 Task: Look for Airbnb options in Sankt Augustin, Germany from 26th December 2023 to 31st December 2023 for 2 adults. Place can be entire room with 2 bedrooms having 2 beds and 1 bathroom. Property type can be guest house. Amenities needed are Wi-Fi.
Action: Mouse moved to (418, 121)
Screenshot: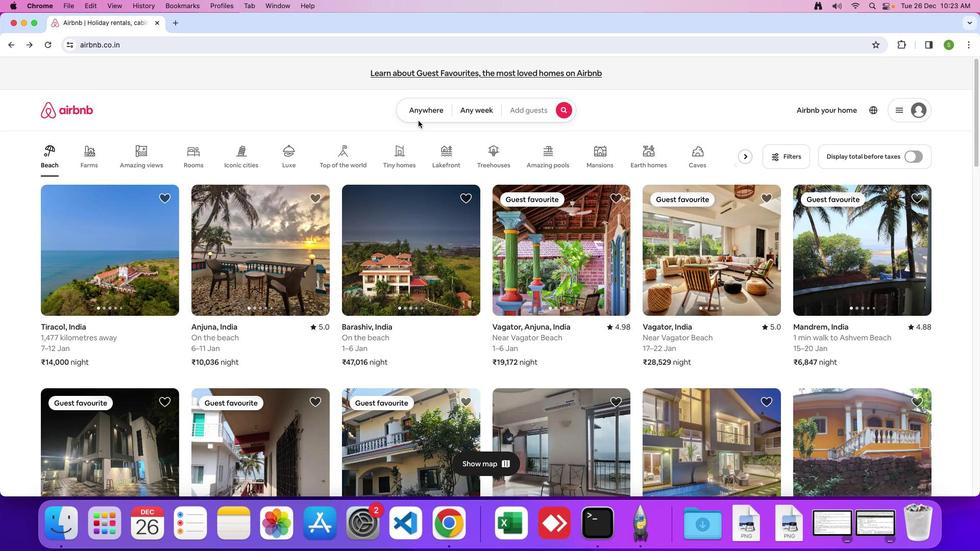 
Action: Mouse pressed left at (418, 121)
Screenshot: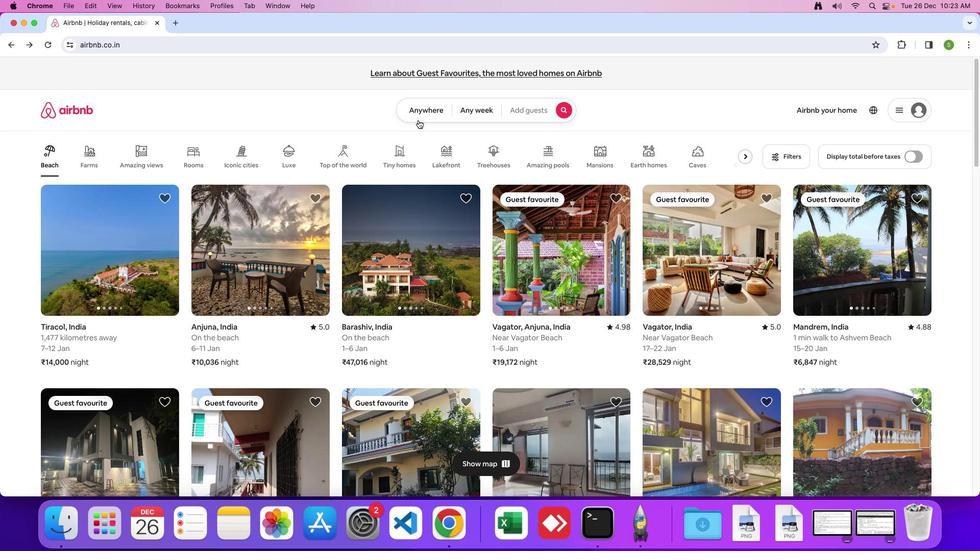 
Action: Mouse moved to (418, 114)
Screenshot: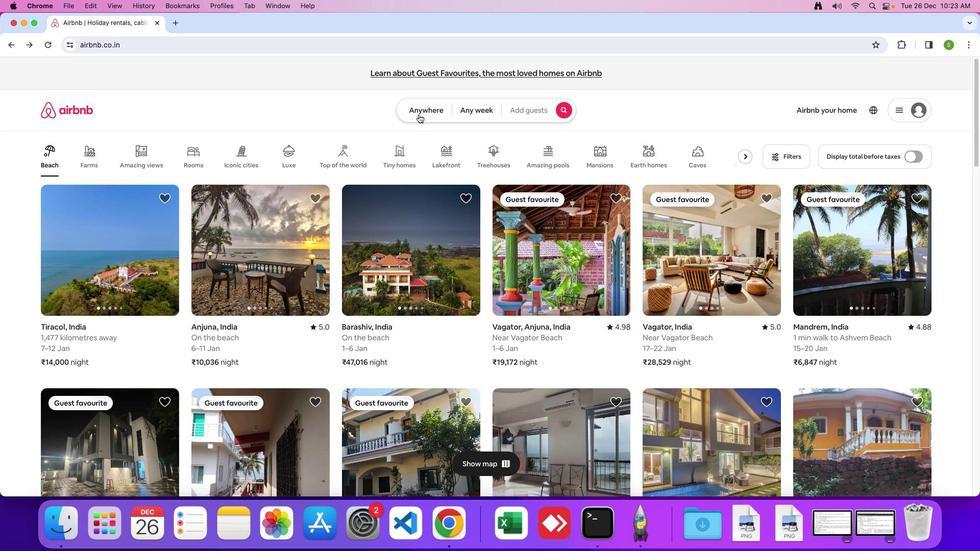 
Action: Mouse pressed left at (418, 114)
Screenshot: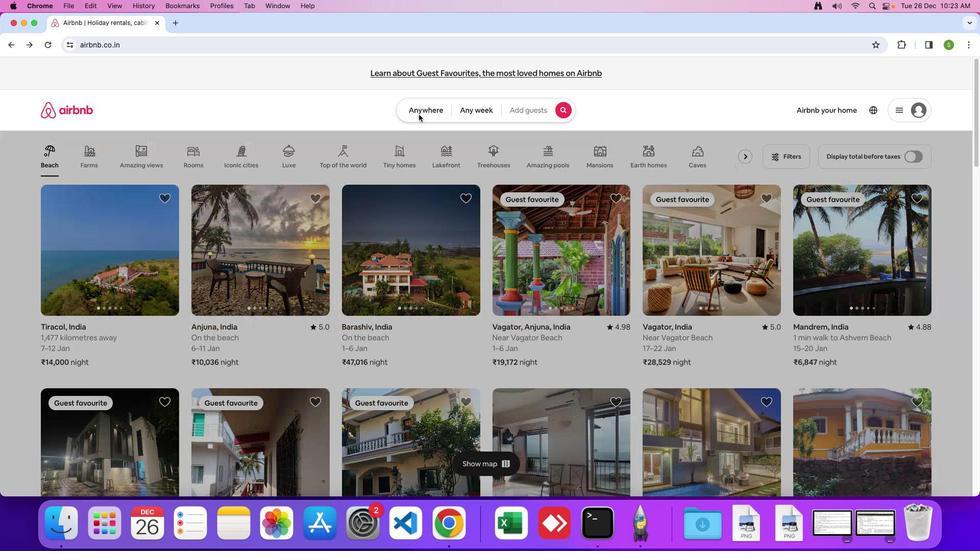 
Action: Mouse moved to (369, 144)
Screenshot: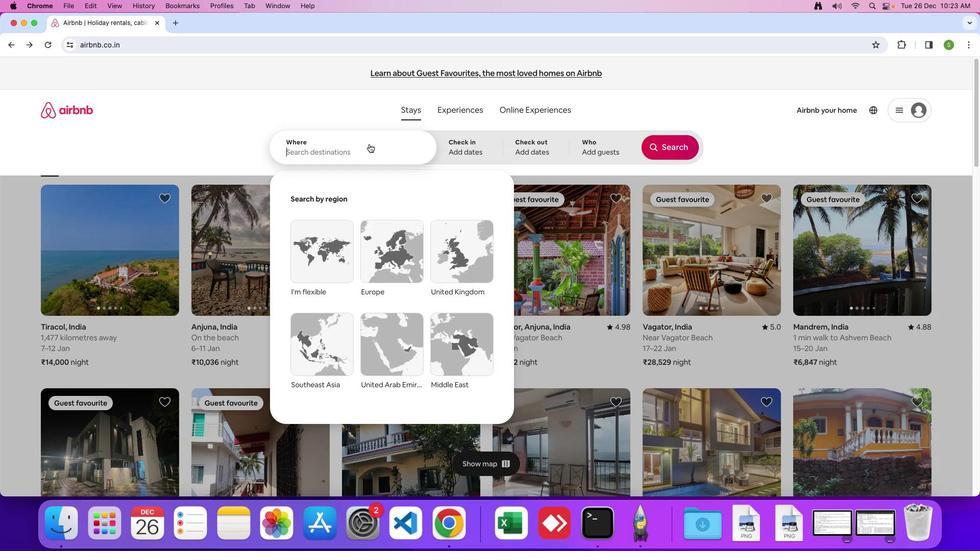 
Action: Mouse pressed left at (369, 144)
Screenshot: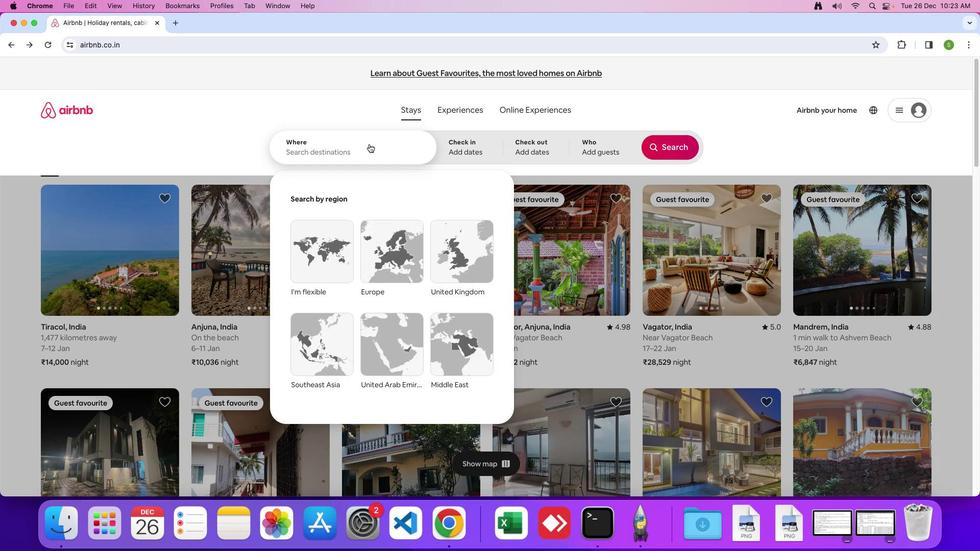 
Action: Mouse moved to (369, 142)
Screenshot: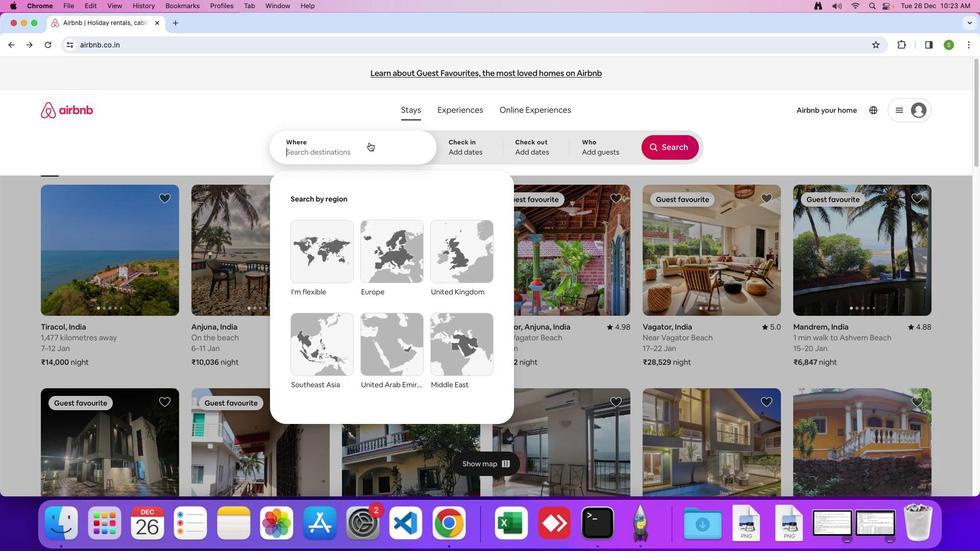 
Action: Key pressed 'S'Key.caps_lock'a''n''k''t'Key.spaceKey.shift'A''u''g''u''s''t''i''n'','Key.spaceKey.shift'G''e''r''m''a''n''y'Key.enter
Screenshot: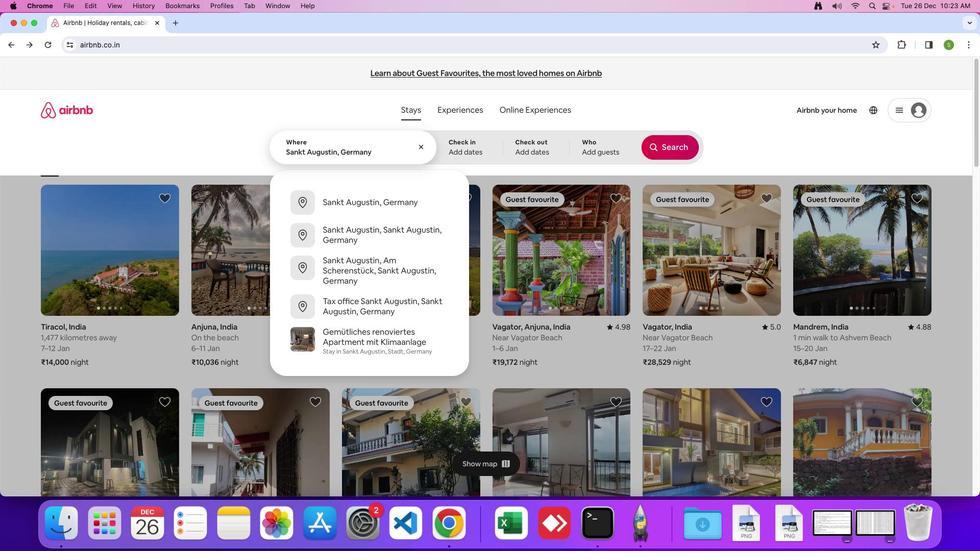 
Action: Mouse moved to (356, 378)
Screenshot: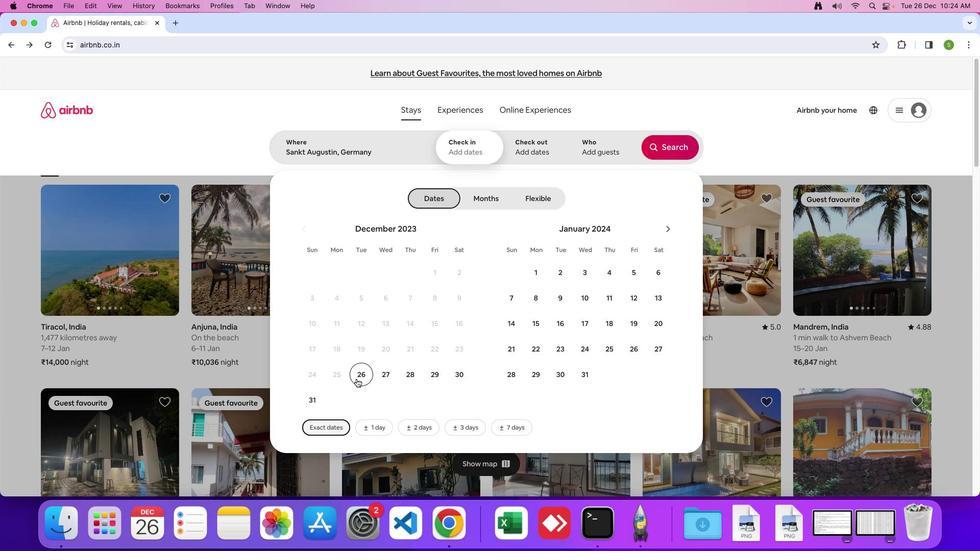 
Action: Mouse pressed left at (356, 378)
Screenshot: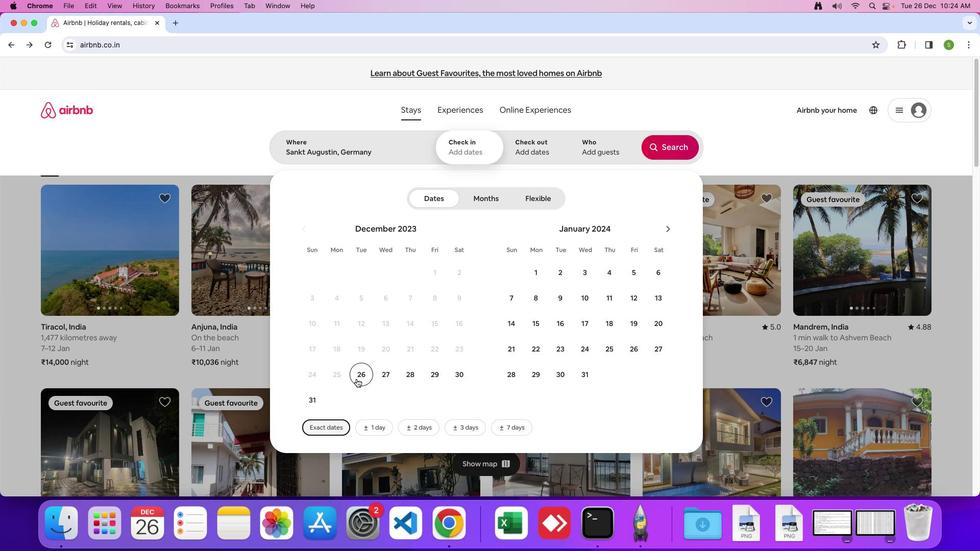 
Action: Mouse moved to (311, 401)
Screenshot: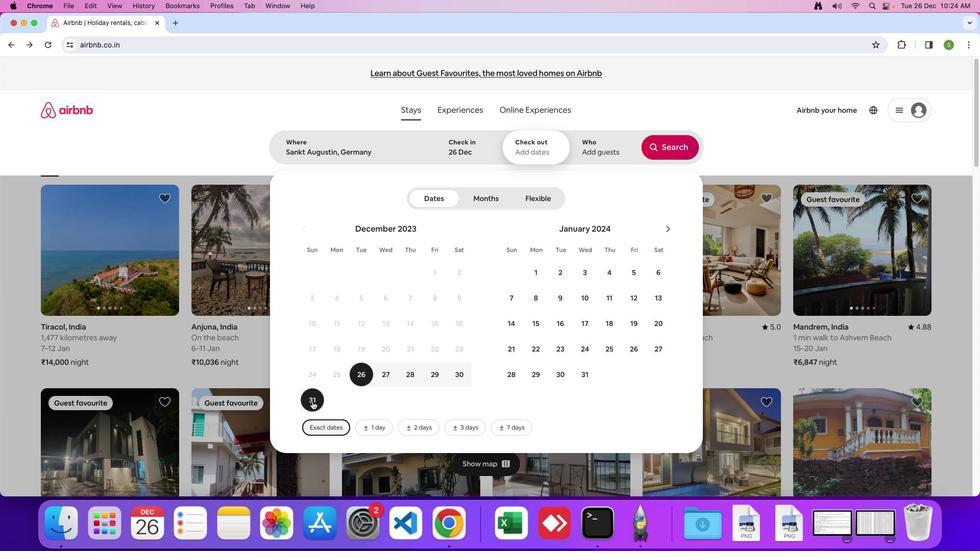 
Action: Mouse pressed left at (311, 401)
Screenshot: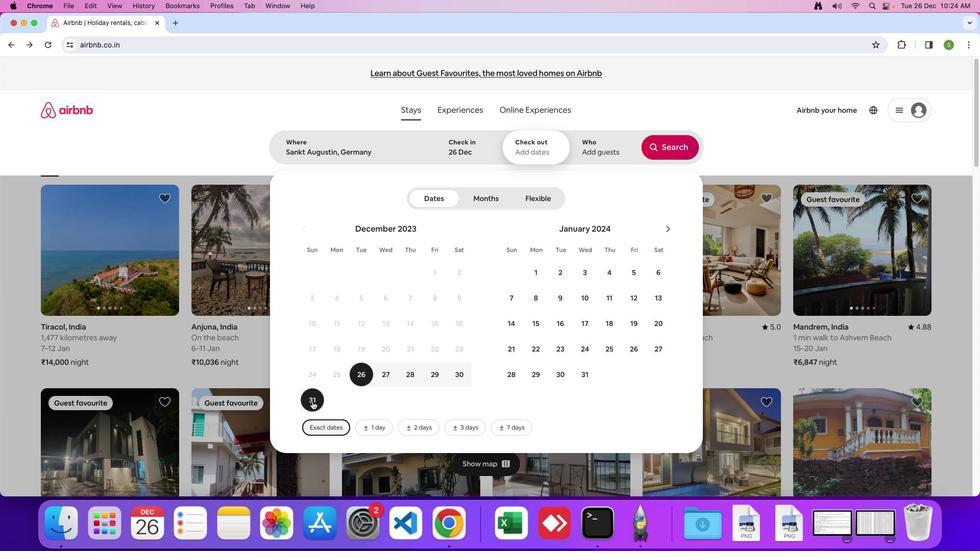 
Action: Mouse moved to (602, 152)
Screenshot: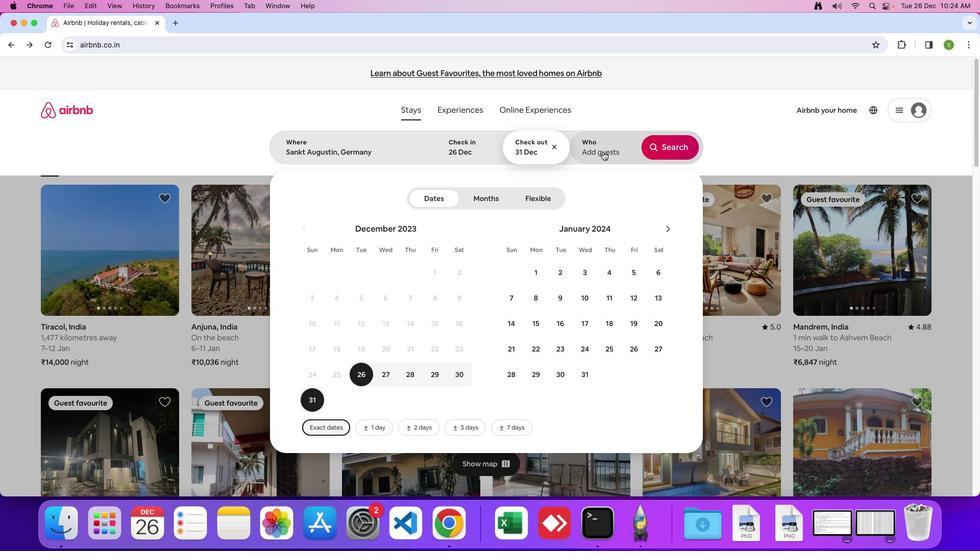 
Action: Mouse pressed left at (602, 152)
Screenshot: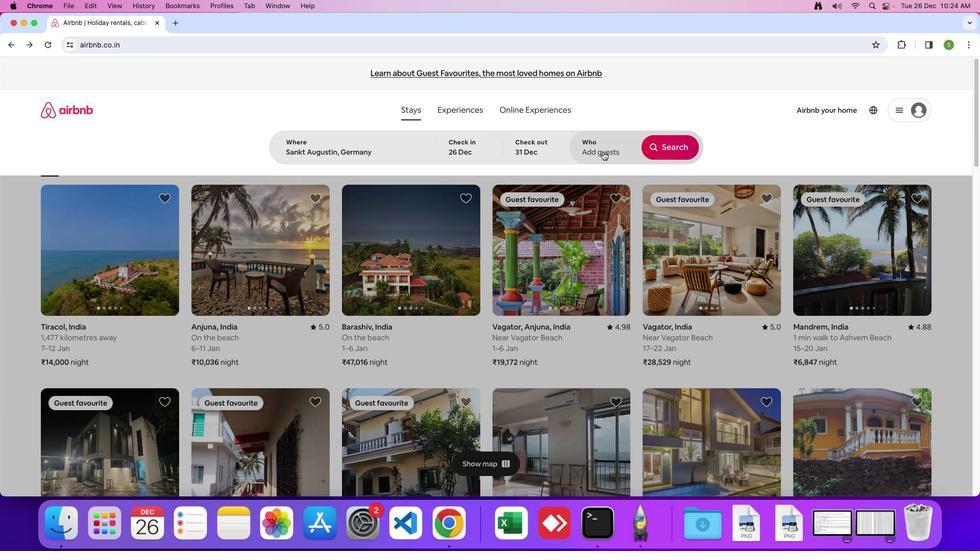 
Action: Mouse moved to (675, 197)
Screenshot: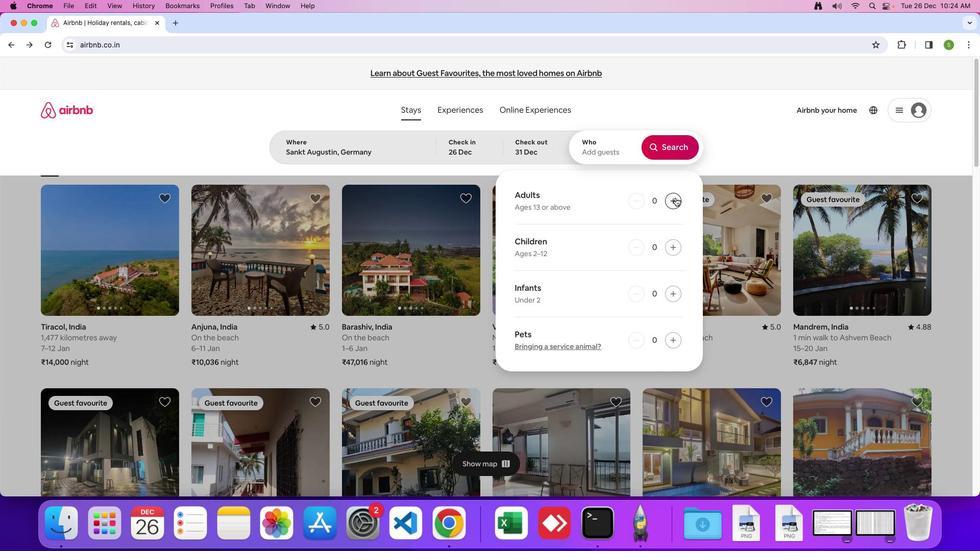 
Action: Mouse pressed left at (675, 197)
Screenshot: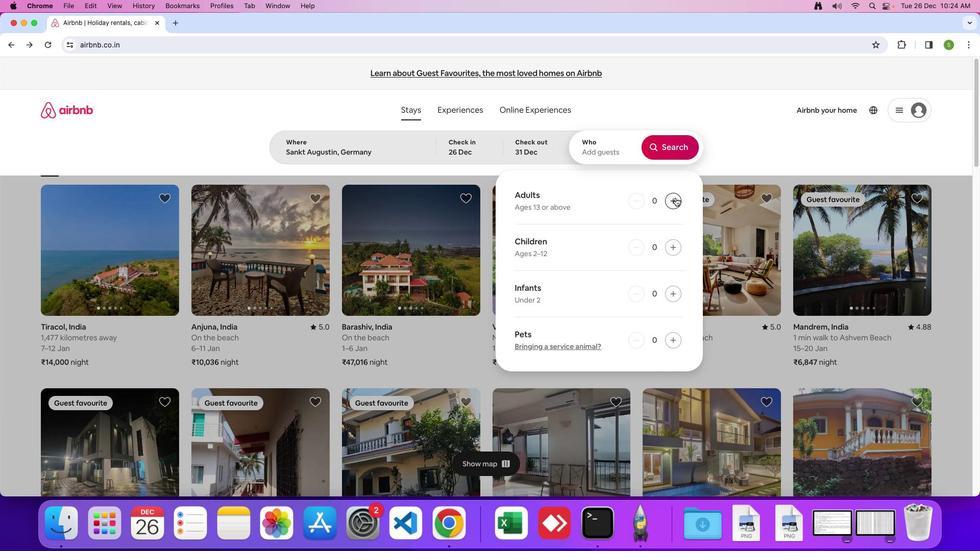 
Action: Mouse moved to (674, 201)
Screenshot: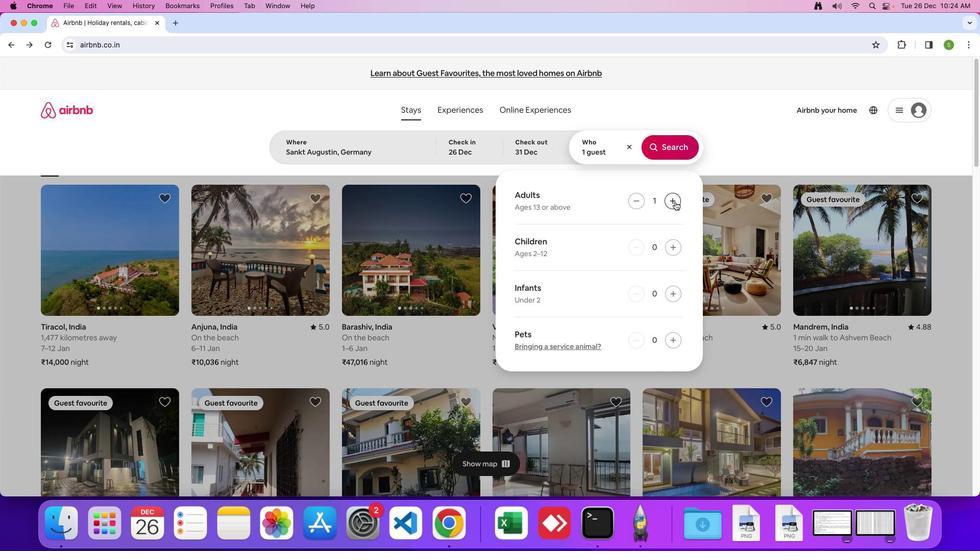 
Action: Mouse pressed left at (674, 201)
Screenshot: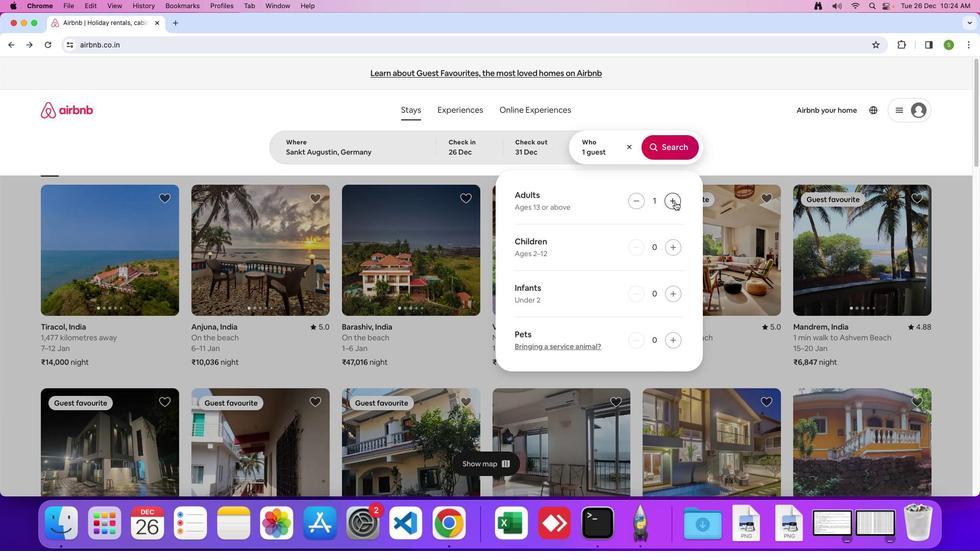 
Action: Mouse moved to (671, 145)
Screenshot: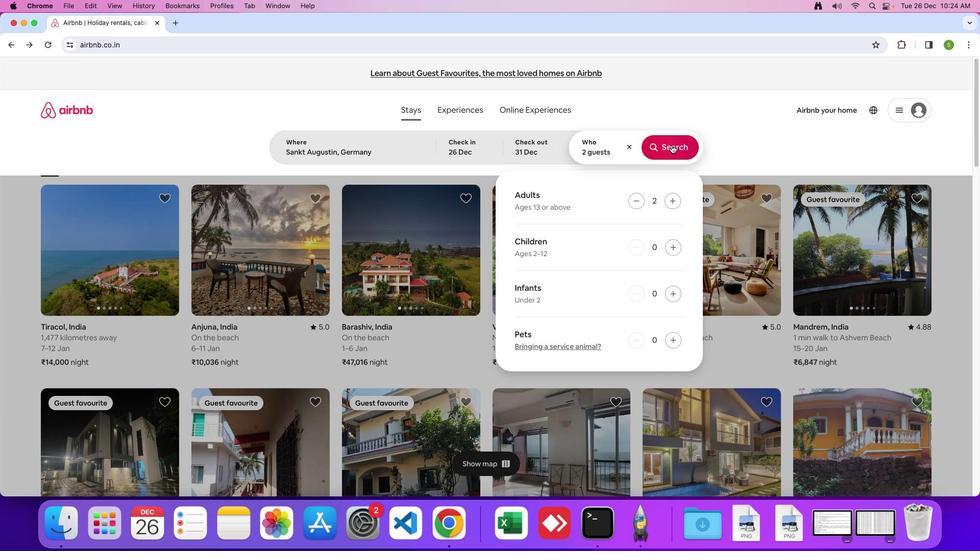 
Action: Mouse pressed left at (671, 145)
Screenshot: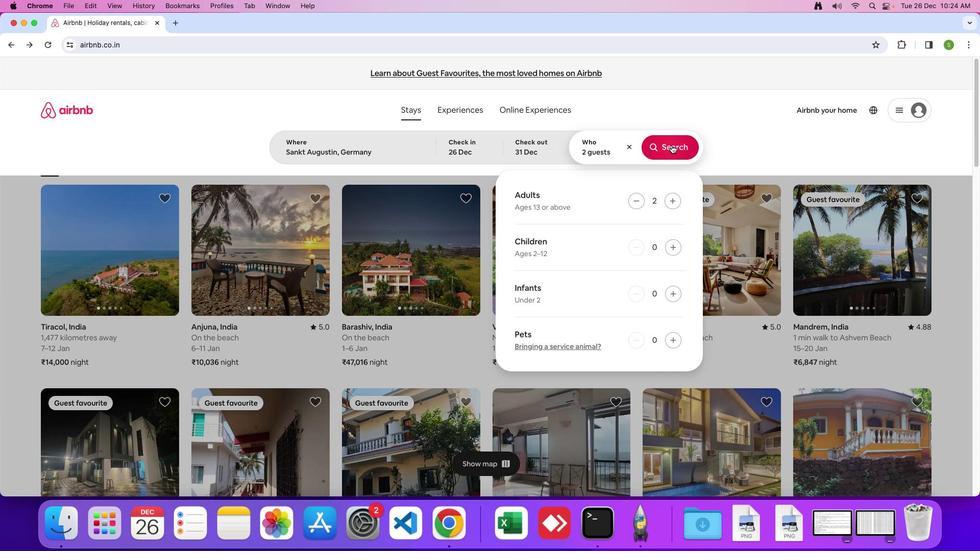 
Action: Mouse moved to (825, 125)
Screenshot: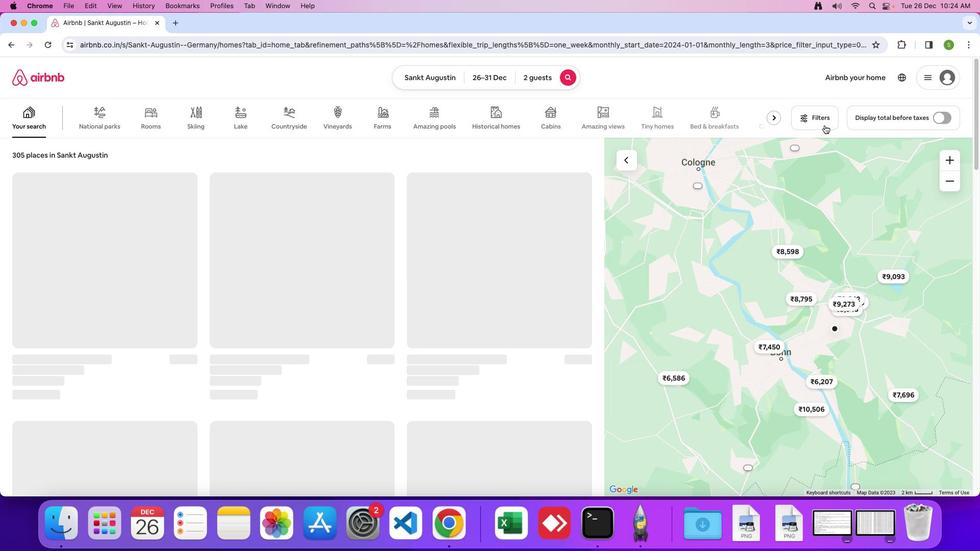 
Action: Mouse pressed left at (825, 125)
Screenshot: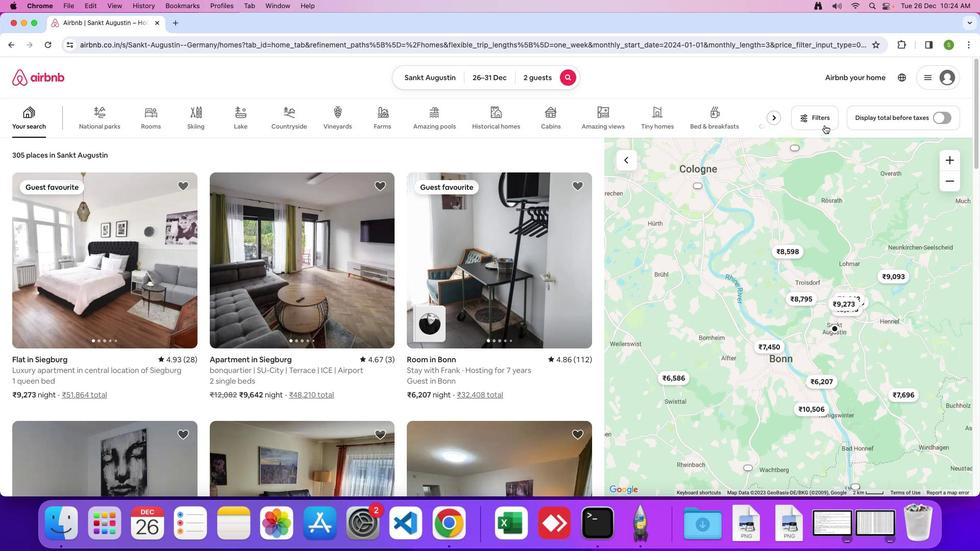 
Action: Mouse moved to (495, 355)
Screenshot: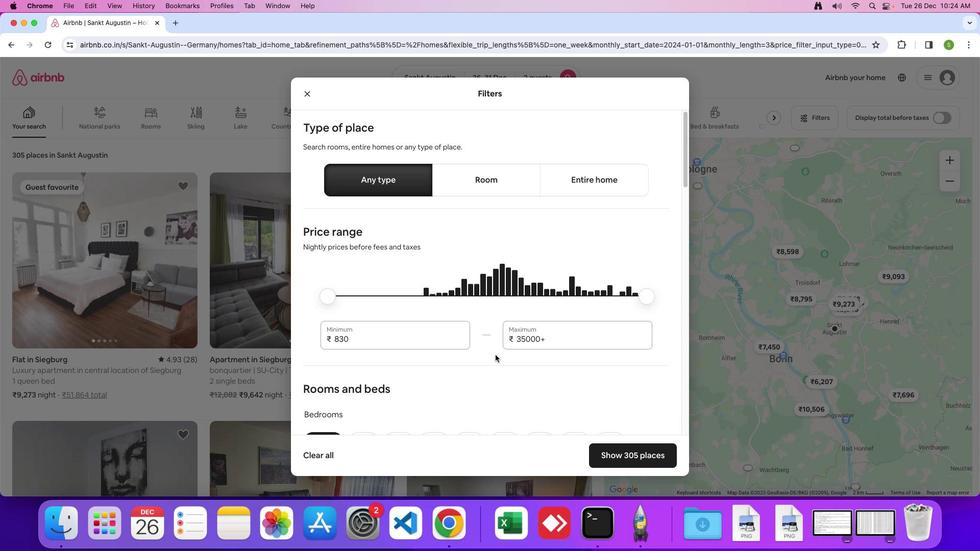 
Action: Mouse scrolled (495, 355) with delta (0, 0)
Screenshot: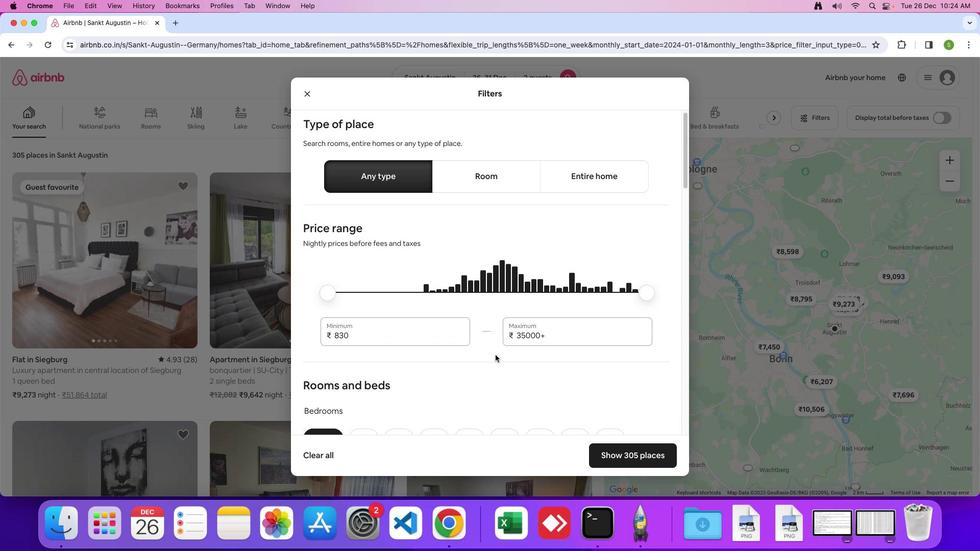 
Action: Mouse moved to (495, 355)
Screenshot: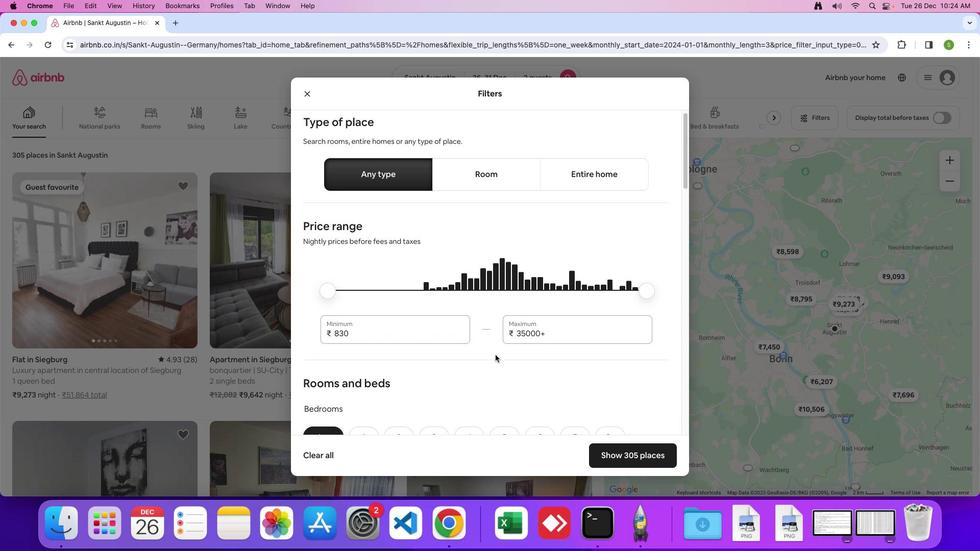 
Action: Mouse scrolled (495, 355) with delta (0, 0)
Screenshot: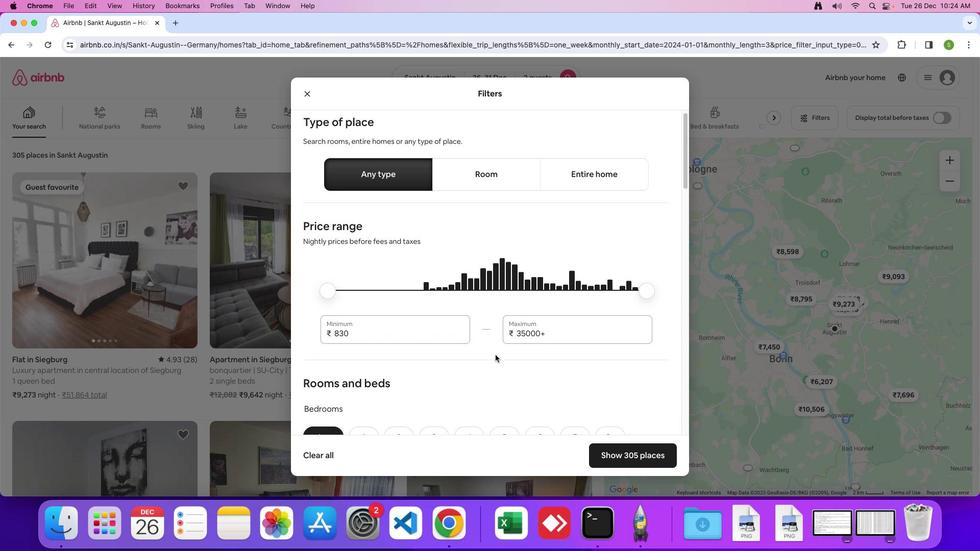 
Action: Mouse moved to (495, 354)
Screenshot: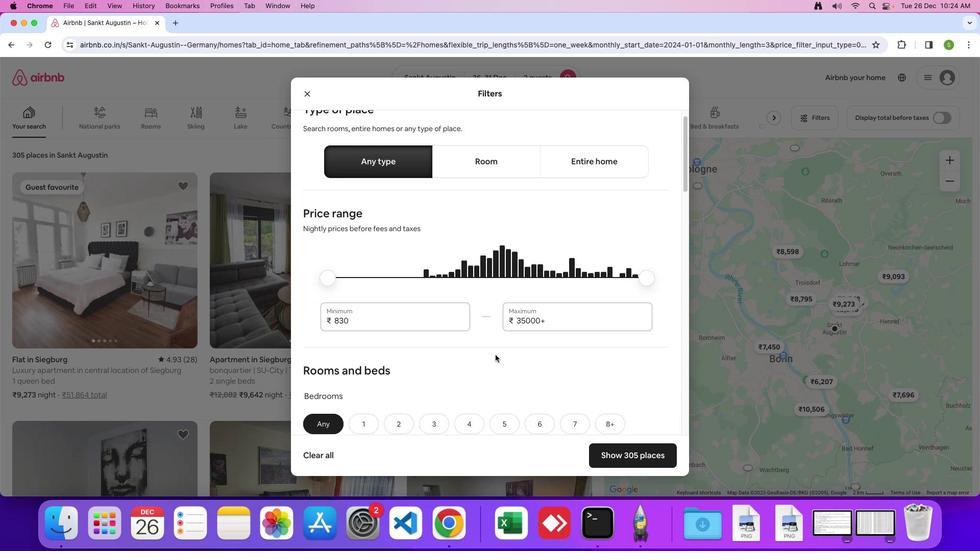 
Action: Mouse scrolled (495, 354) with delta (0, 0)
Screenshot: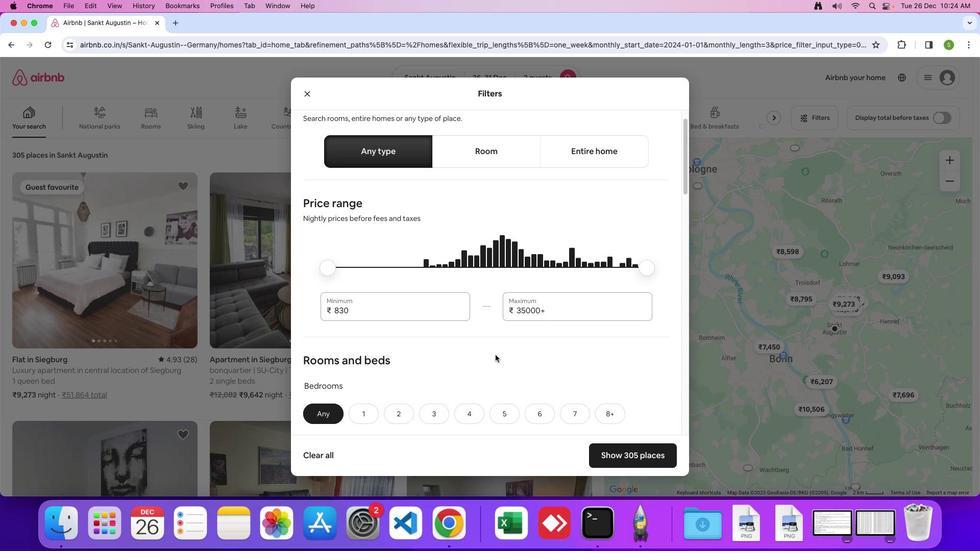 
Action: Mouse scrolled (495, 354) with delta (0, 0)
Screenshot: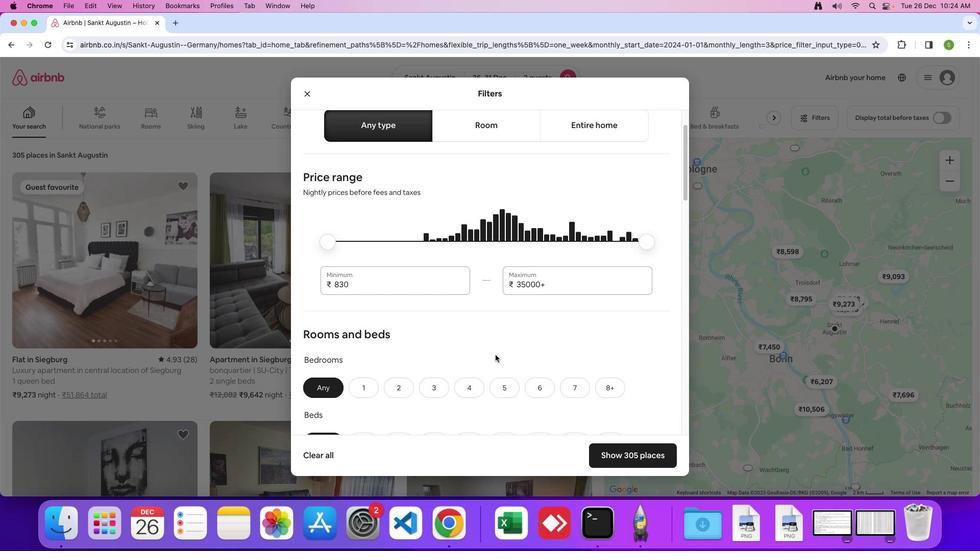 
Action: Mouse scrolled (495, 354) with delta (0, 0)
Screenshot: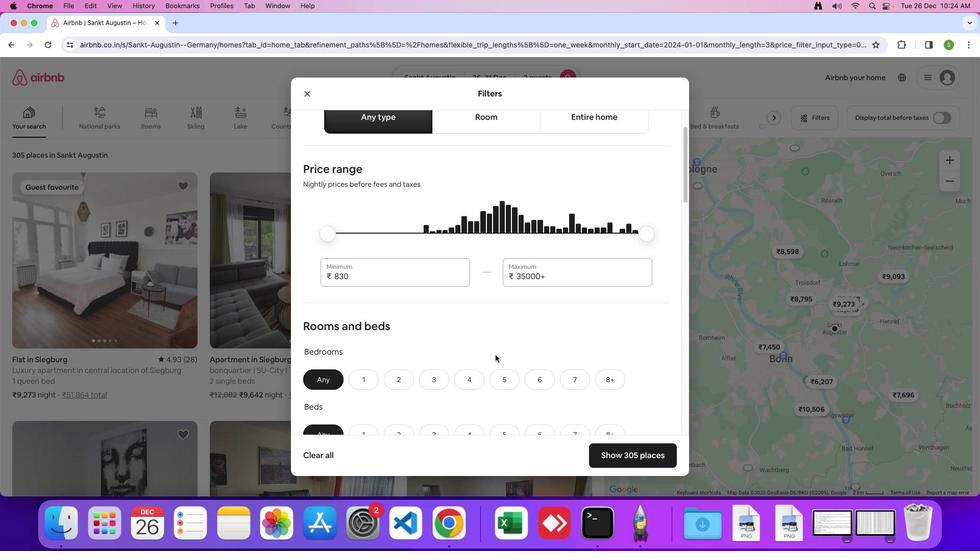 
Action: Mouse scrolled (495, 354) with delta (0, -1)
Screenshot: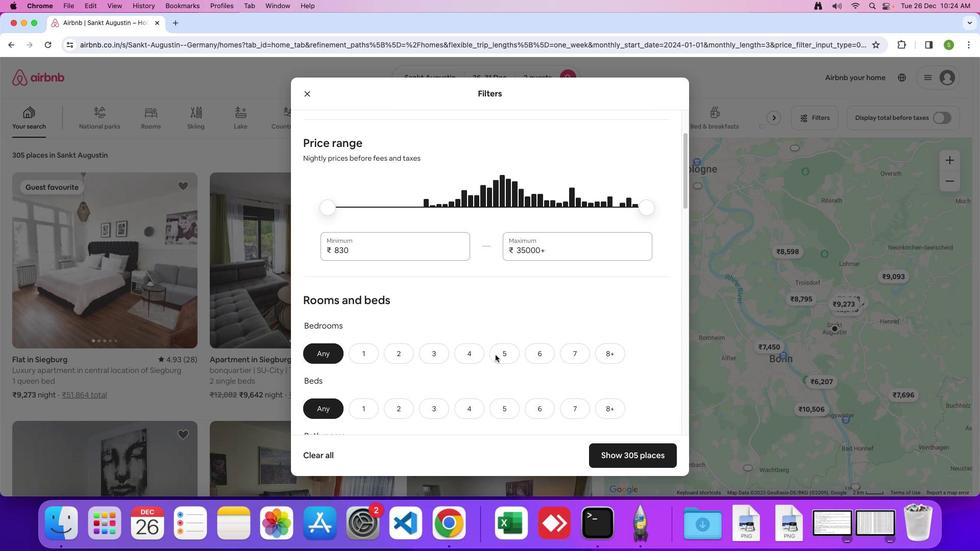 
Action: Mouse moved to (495, 354)
Screenshot: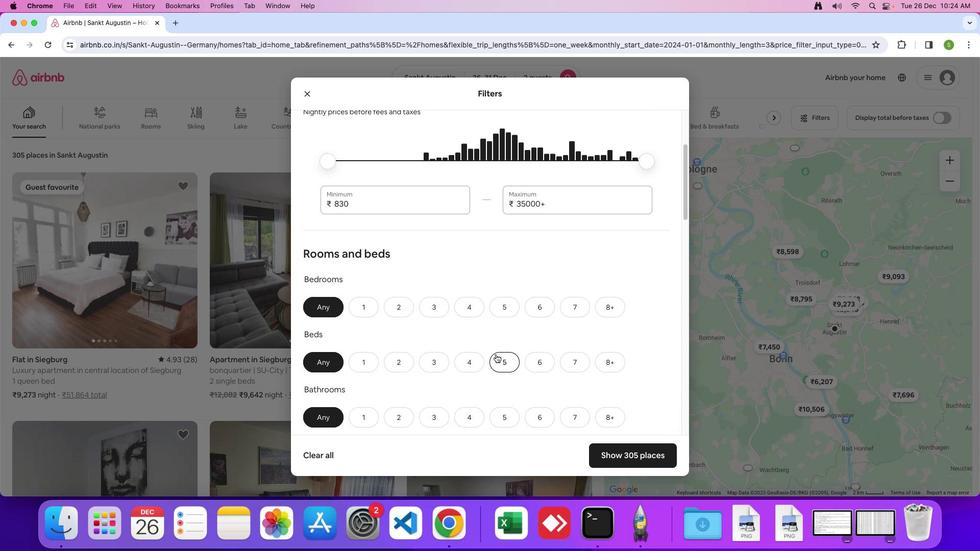 
Action: Mouse scrolled (495, 354) with delta (0, 0)
Screenshot: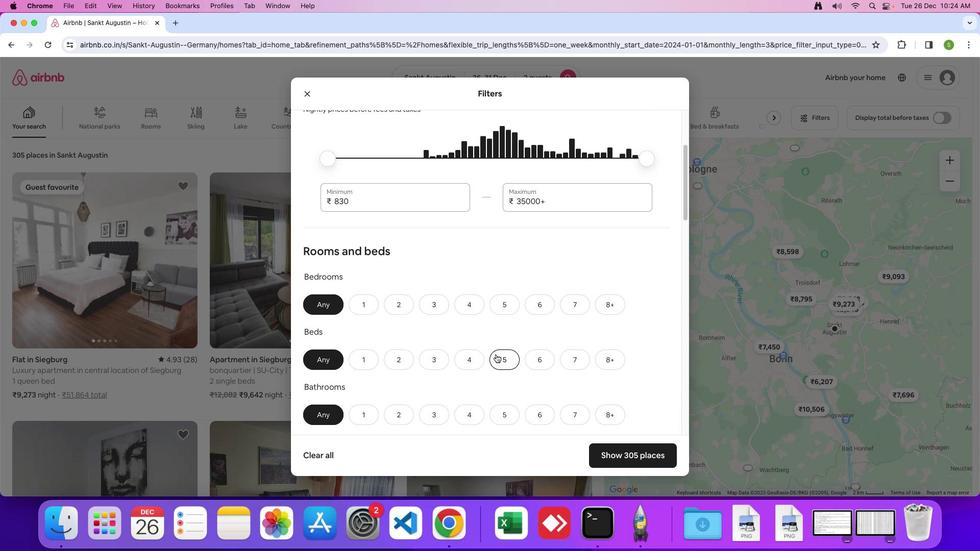 
Action: Mouse scrolled (495, 354) with delta (0, 0)
Screenshot: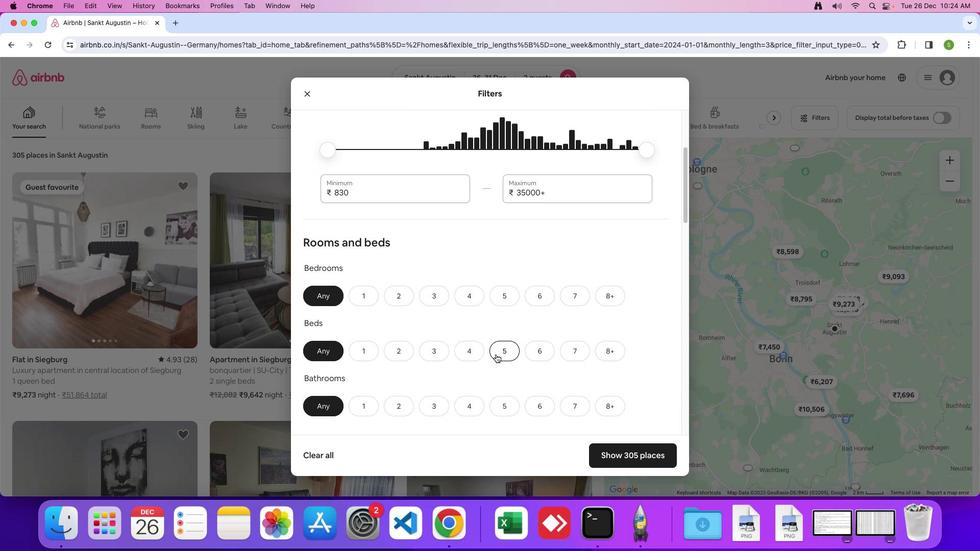 
Action: Mouse scrolled (495, 354) with delta (0, -1)
Screenshot: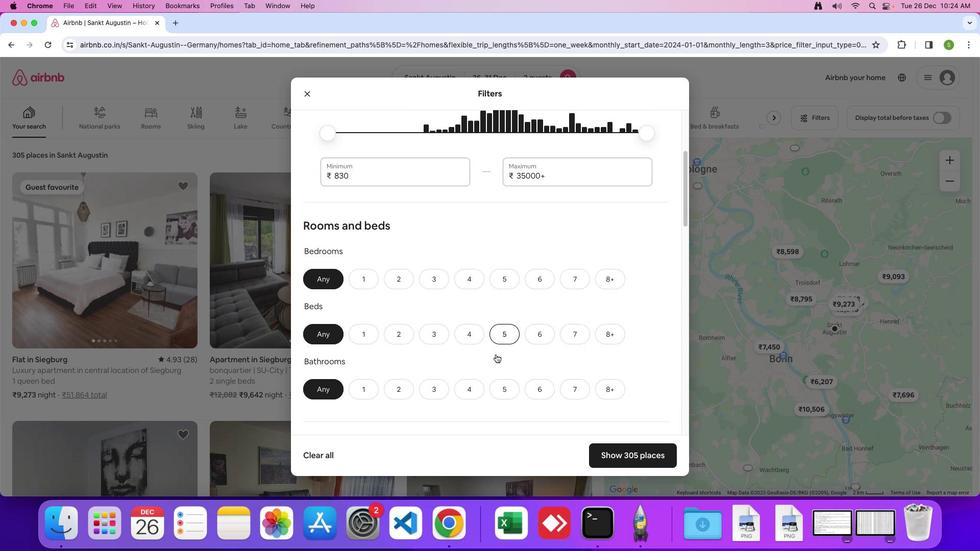 
Action: Mouse scrolled (495, 354) with delta (0, 0)
Screenshot: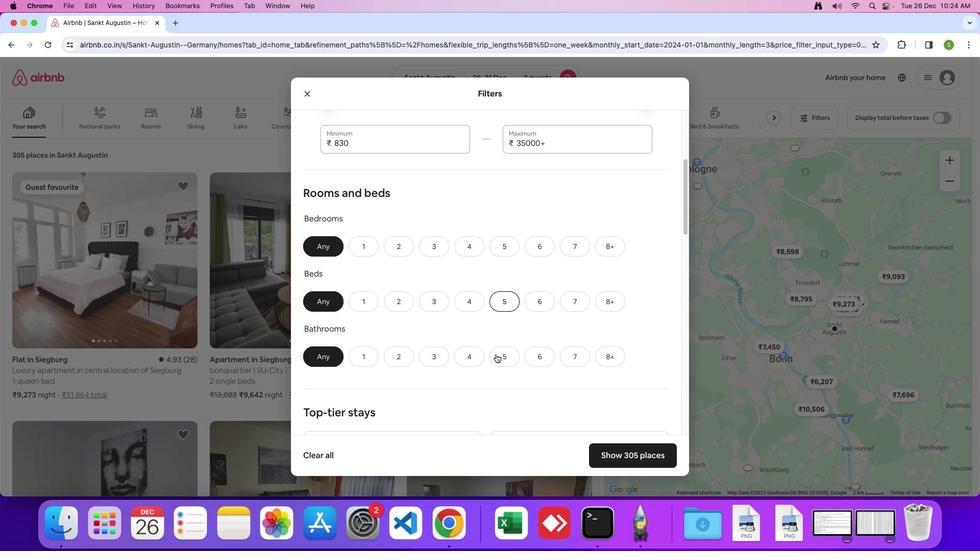 
Action: Mouse scrolled (495, 354) with delta (0, 0)
Screenshot: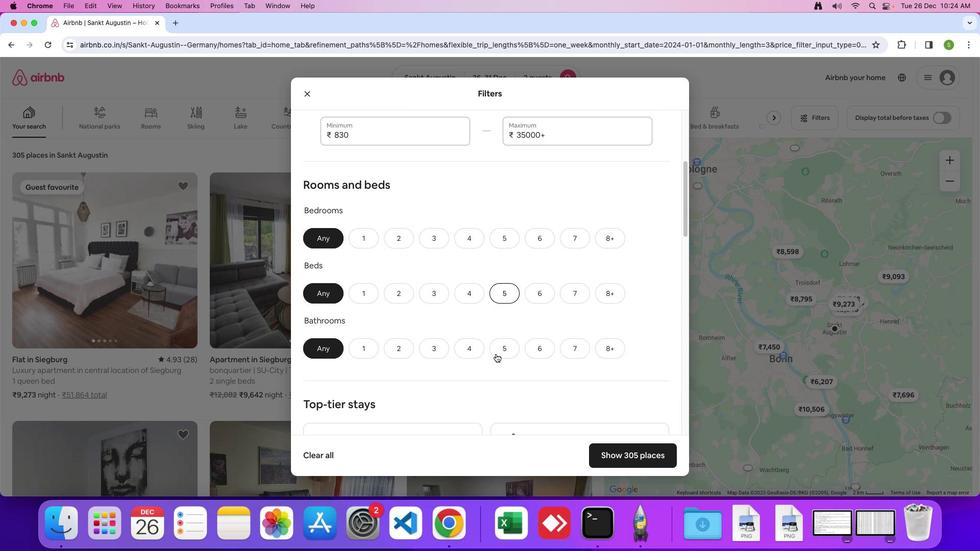 
Action: Mouse moved to (403, 236)
Screenshot: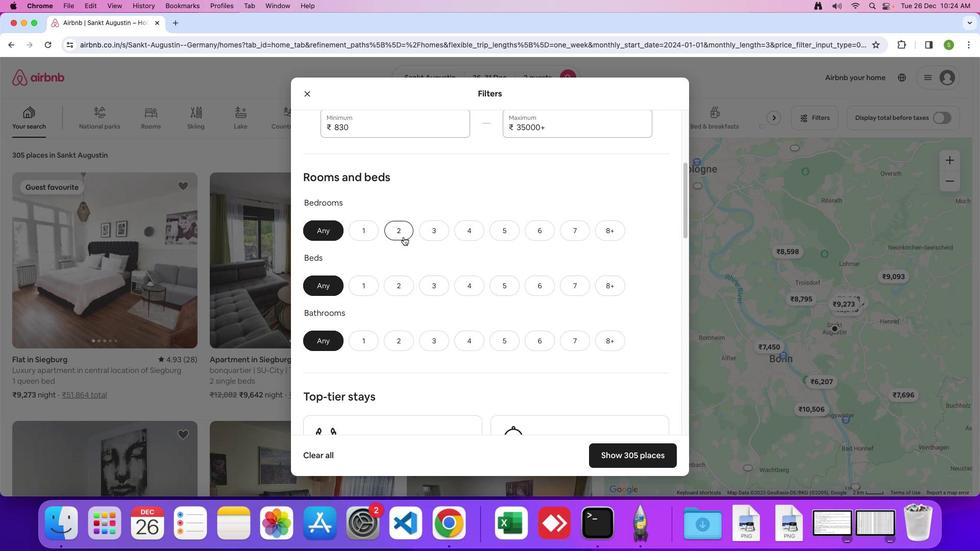 
Action: Mouse pressed left at (403, 236)
Screenshot: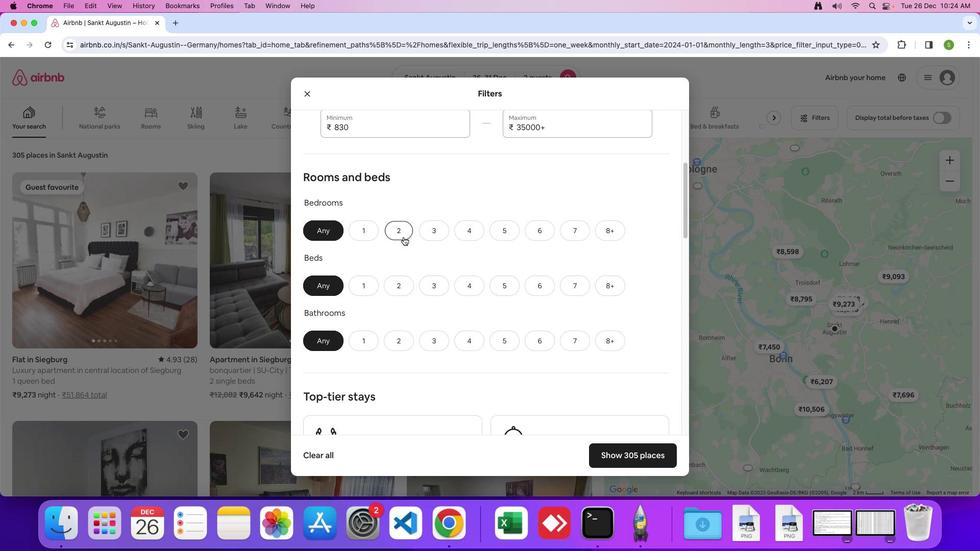 
Action: Mouse moved to (397, 283)
Screenshot: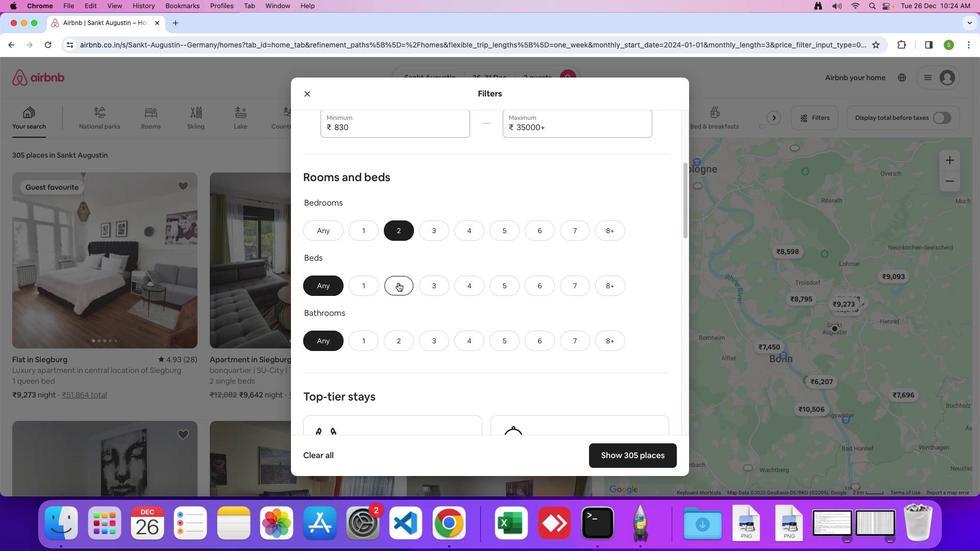 
Action: Mouse pressed left at (397, 283)
Screenshot: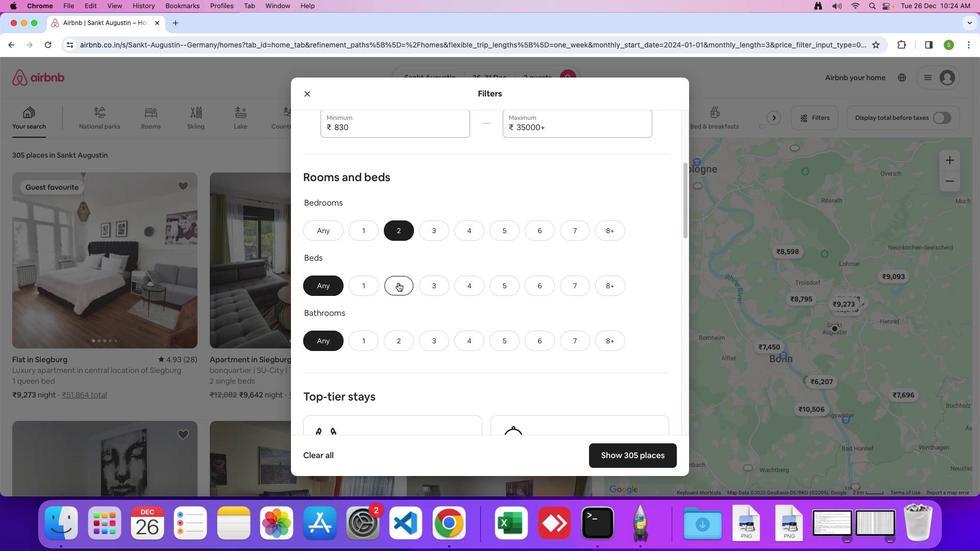 
Action: Mouse moved to (361, 335)
Screenshot: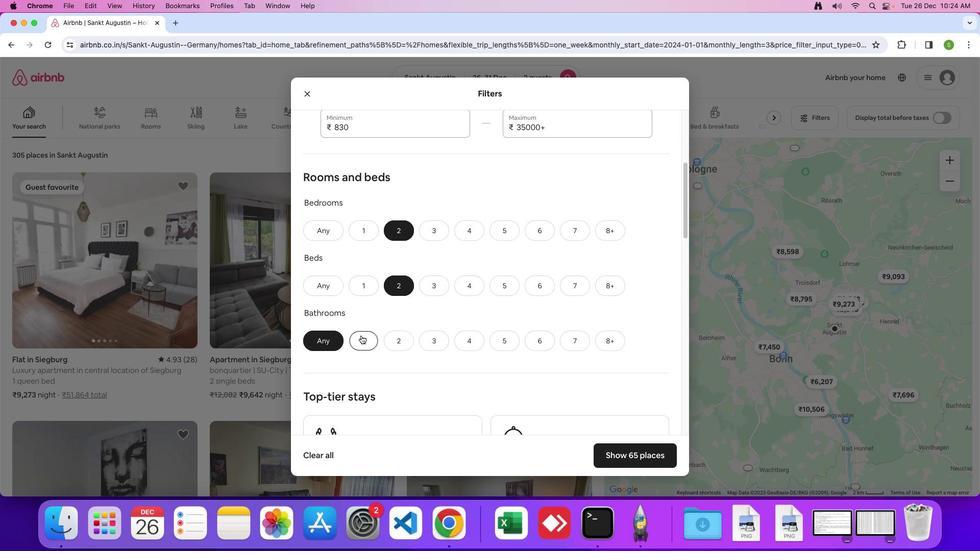 
Action: Mouse pressed left at (361, 335)
Screenshot: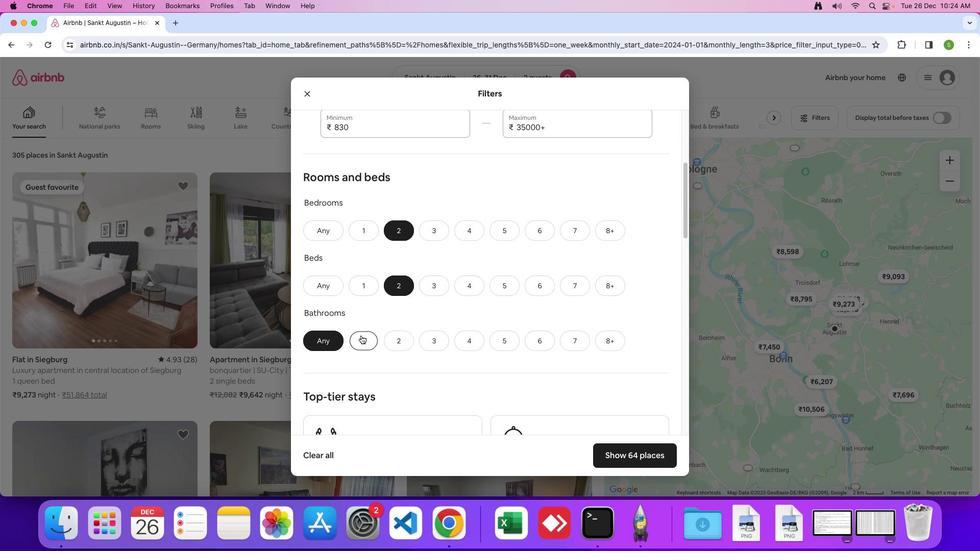 
Action: Mouse moved to (475, 325)
Screenshot: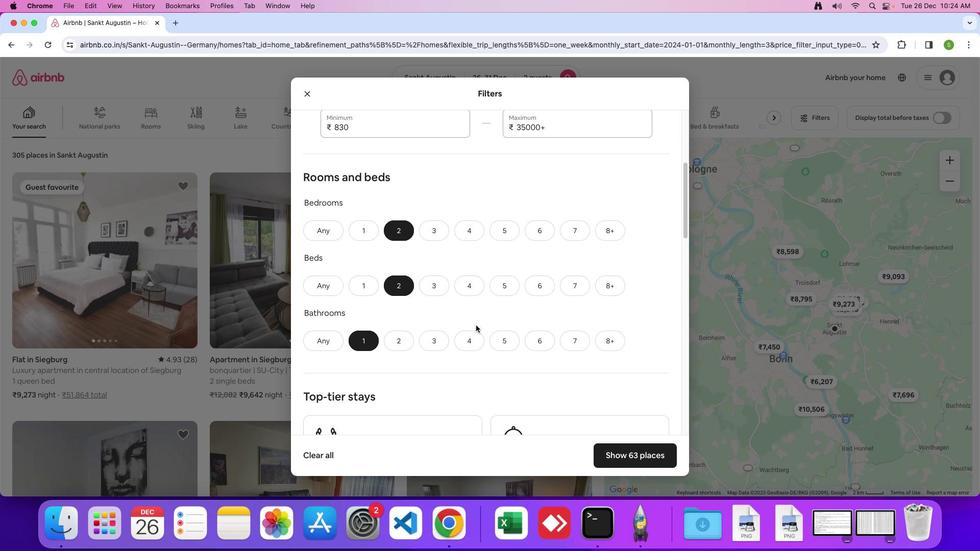 
Action: Mouse scrolled (475, 325) with delta (0, 0)
Screenshot: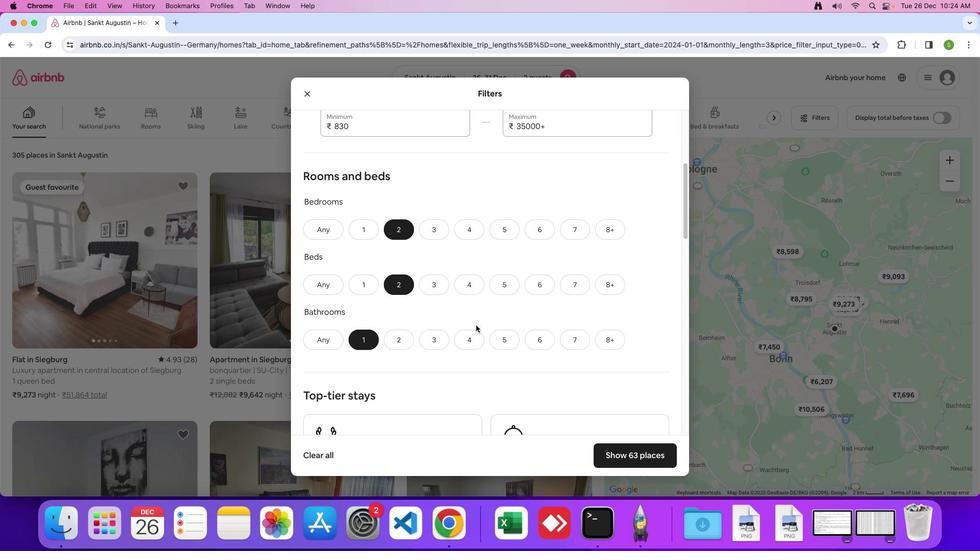 
Action: Mouse scrolled (475, 325) with delta (0, 0)
Screenshot: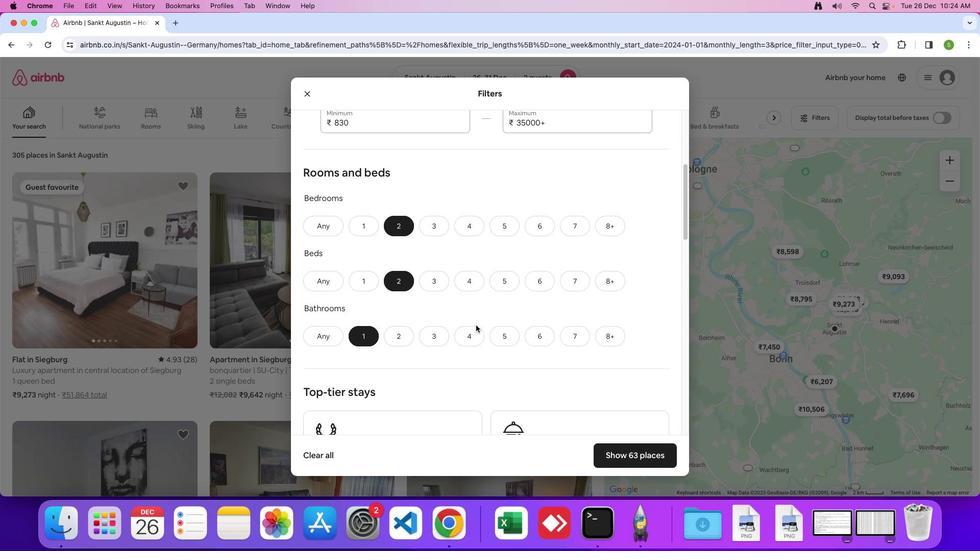 
Action: Mouse scrolled (475, 325) with delta (0, 0)
Screenshot: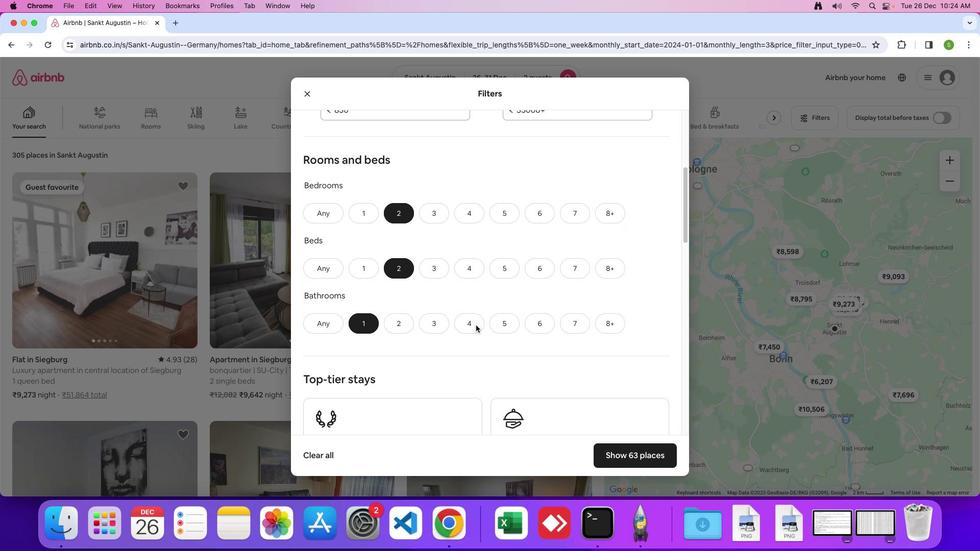 
Action: Mouse moved to (474, 329)
Screenshot: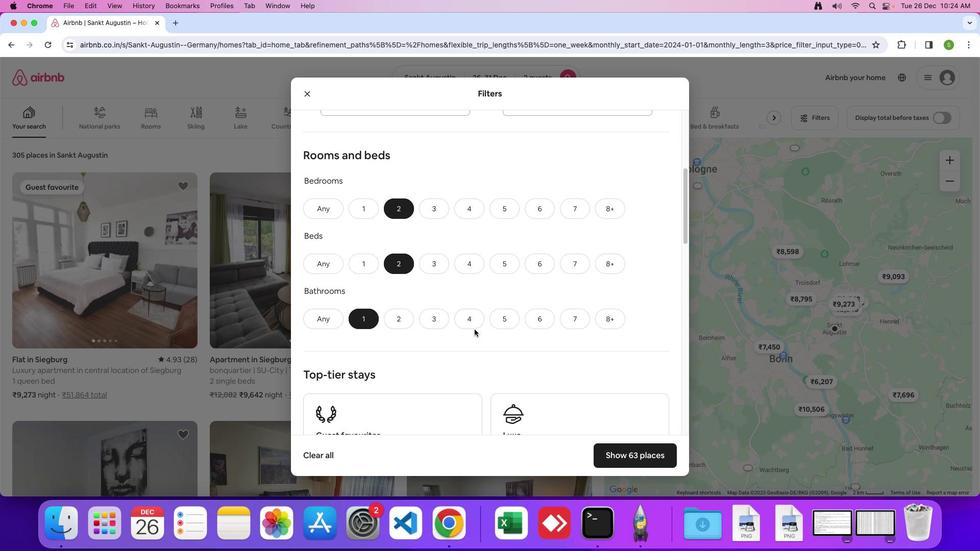 
Action: Mouse scrolled (474, 329) with delta (0, 0)
Screenshot: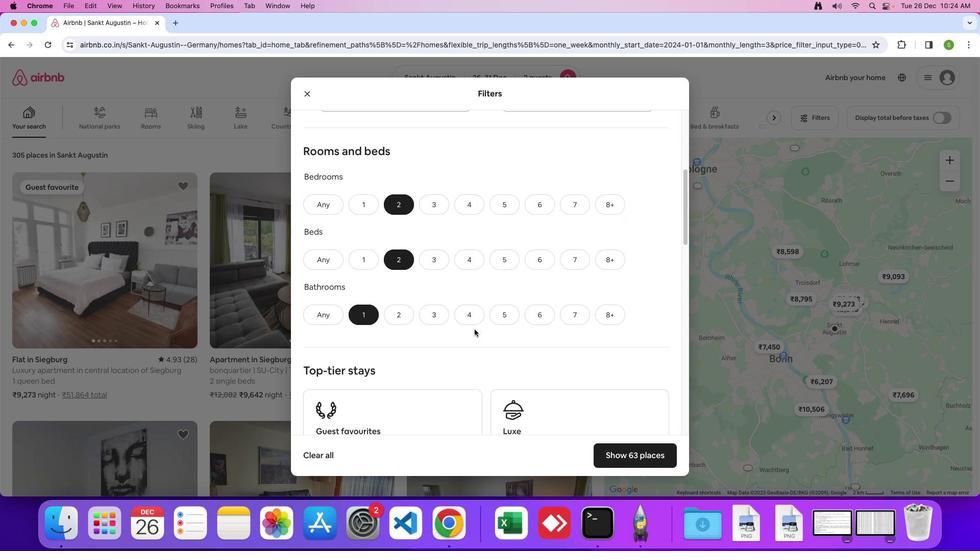 
Action: Mouse moved to (474, 329)
Screenshot: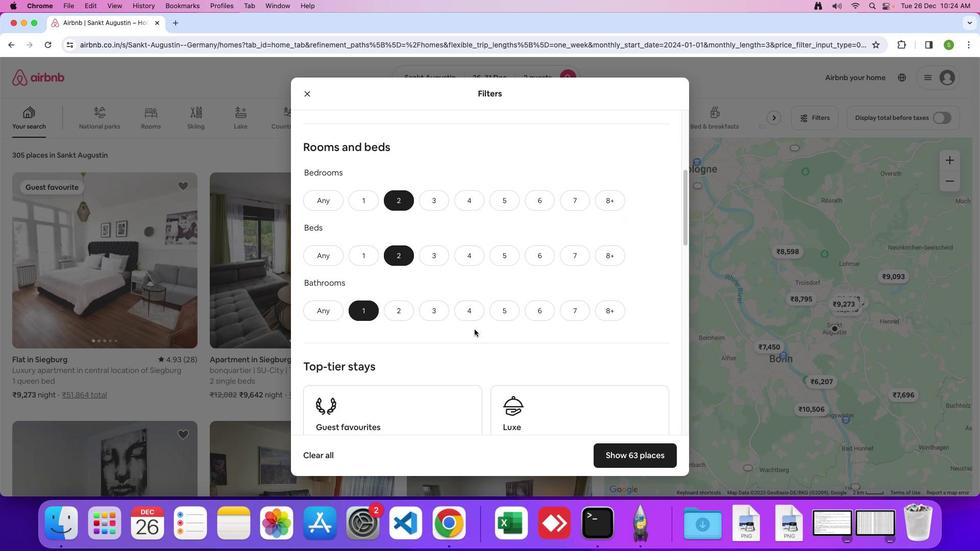 
Action: Mouse scrolled (474, 329) with delta (0, 0)
Screenshot: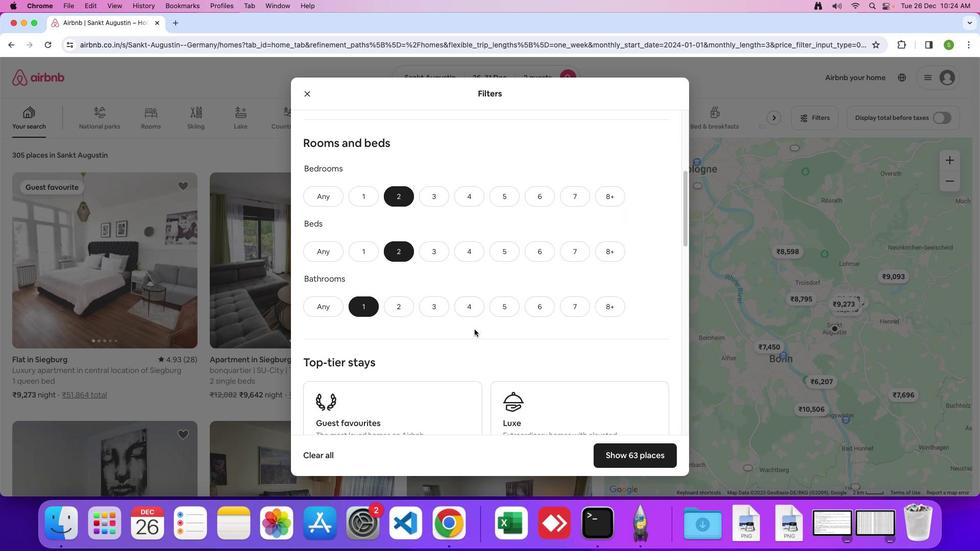 
Action: Mouse moved to (474, 330)
Screenshot: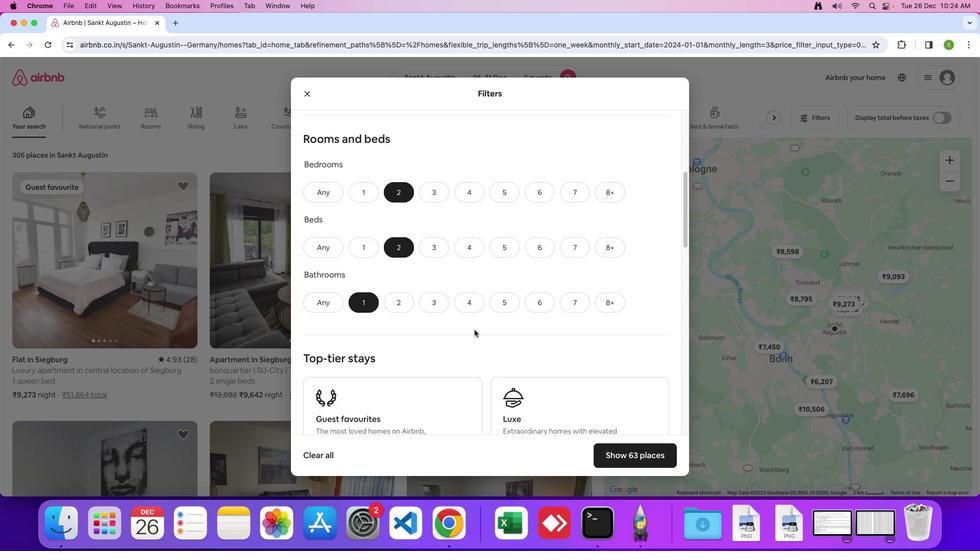 
Action: Mouse scrolled (474, 330) with delta (0, 0)
Screenshot: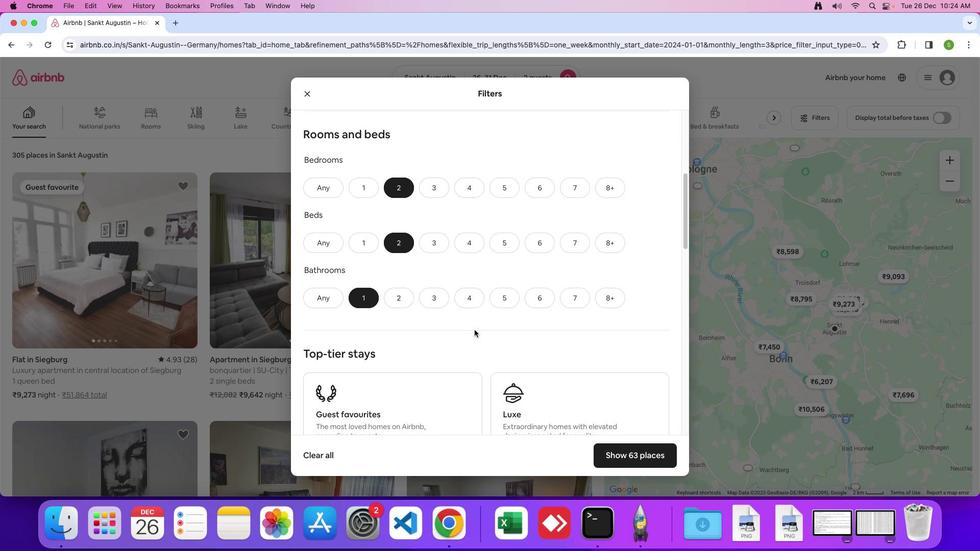 
Action: Mouse scrolled (474, 330) with delta (0, 0)
Screenshot: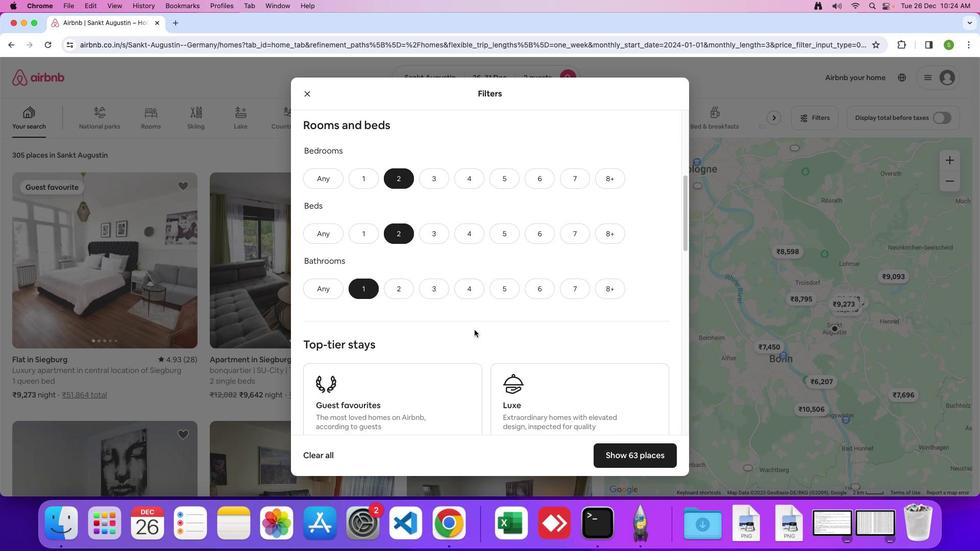 
Action: Mouse moved to (474, 330)
Screenshot: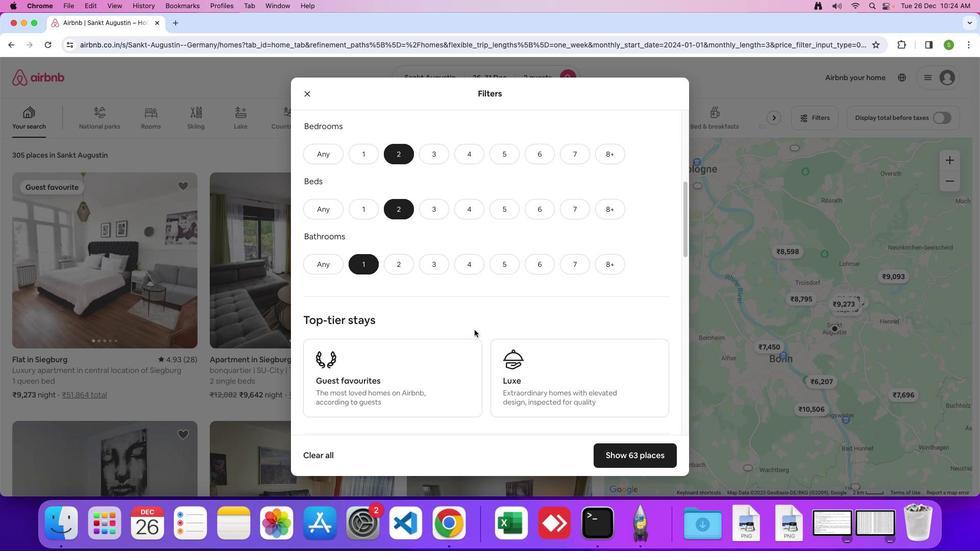 
Action: Mouse scrolled (474, 330) with delta (0, -1)
Screenshot: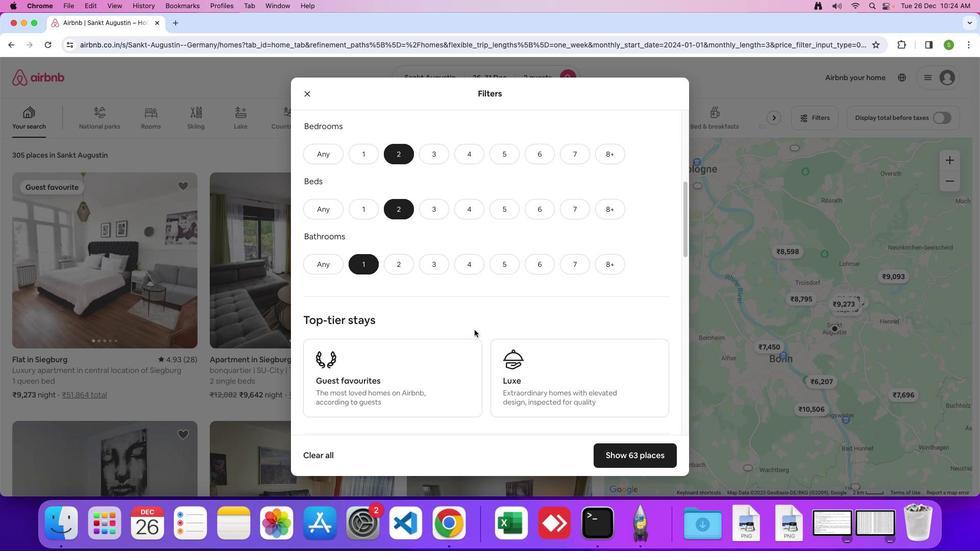 
Action: Mouse moved to (474, 330)
Screenshot: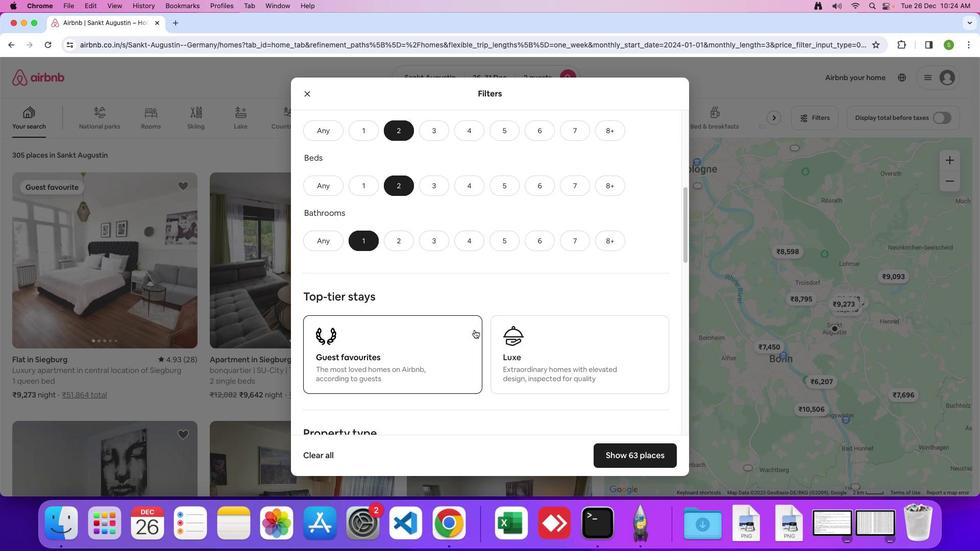
Action: Mouse scrolled (474, 330) with delta (0, 0)
Screenshot: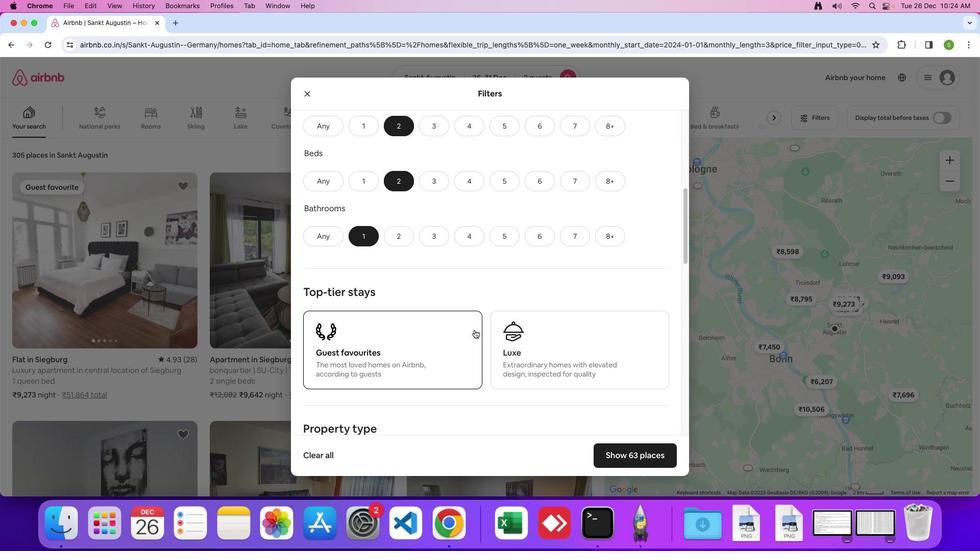 
Action: Mouse scrolled (474, 330) with delta (0, 0)
Screenshot: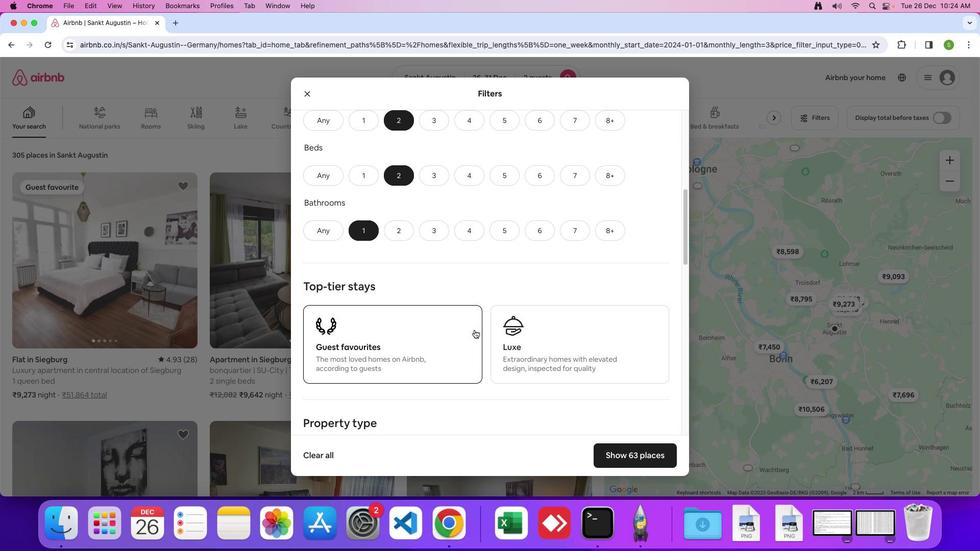 
Action: Mouse scrolled (474, 330) with delta (0, 0)
Screenshot: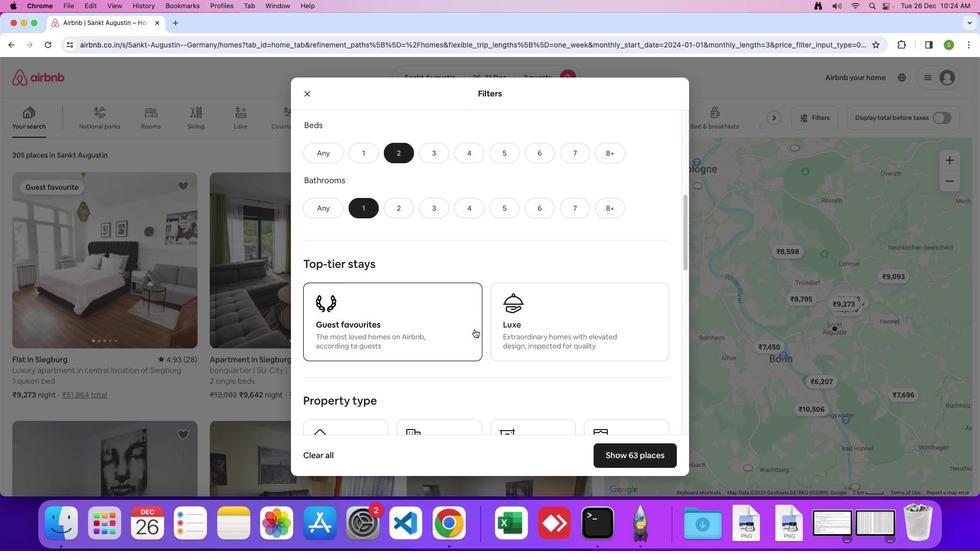 
Action: Mouse moved to (474, 329)
Screenshot: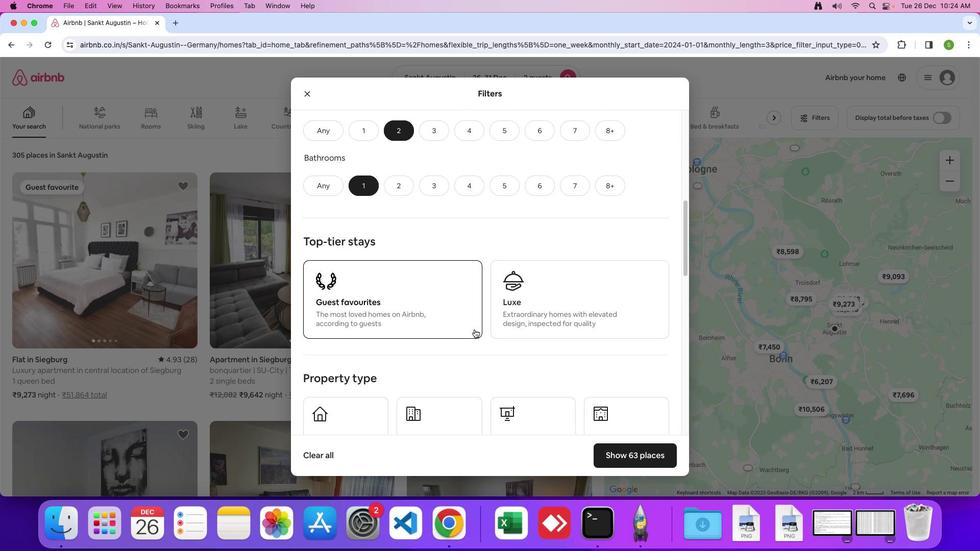 
Action: Mouse scrolled (474, 329) with delta (0, 0)
Screenshot: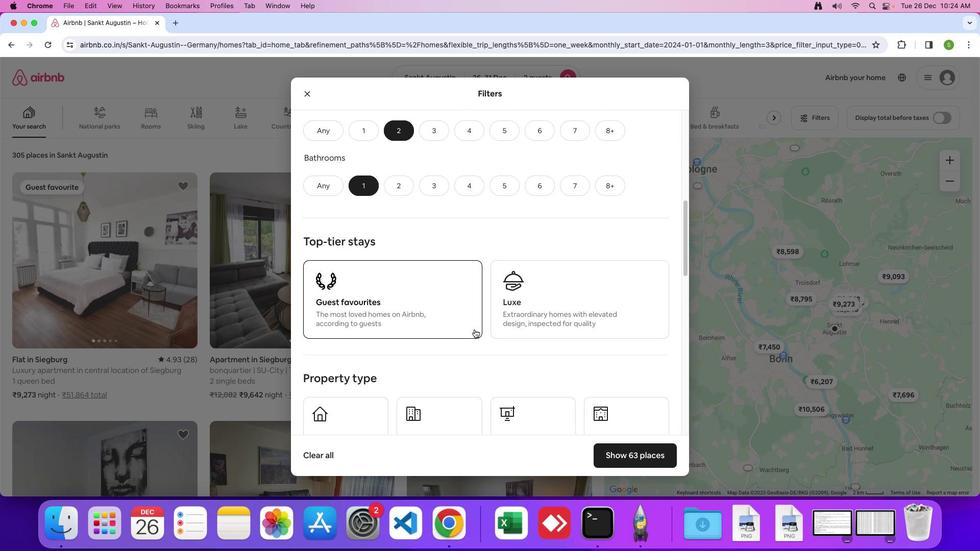 
Action: Mouse moved to (474, 329)
Screenshot: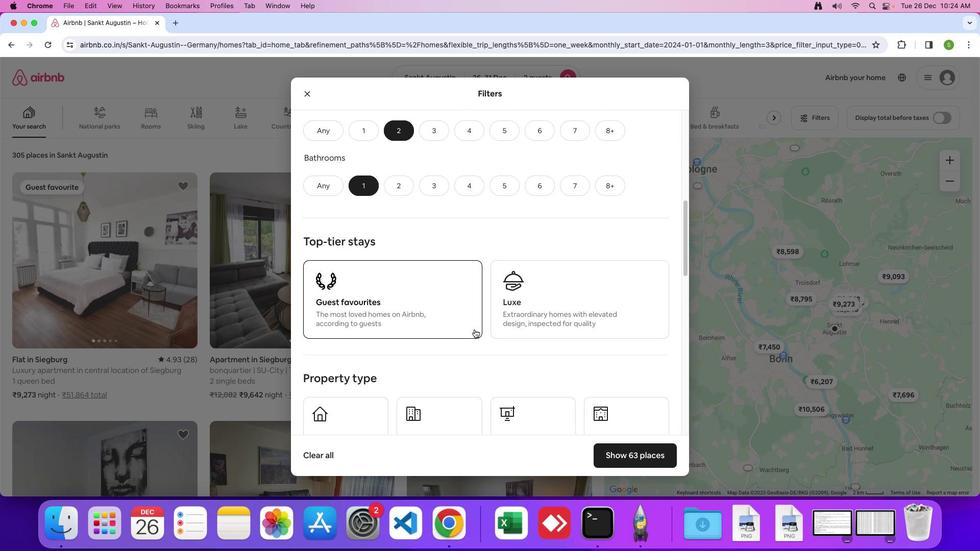 
Action: Mouse scrolled (474, 329) with delta (0, -1)
Screenshot: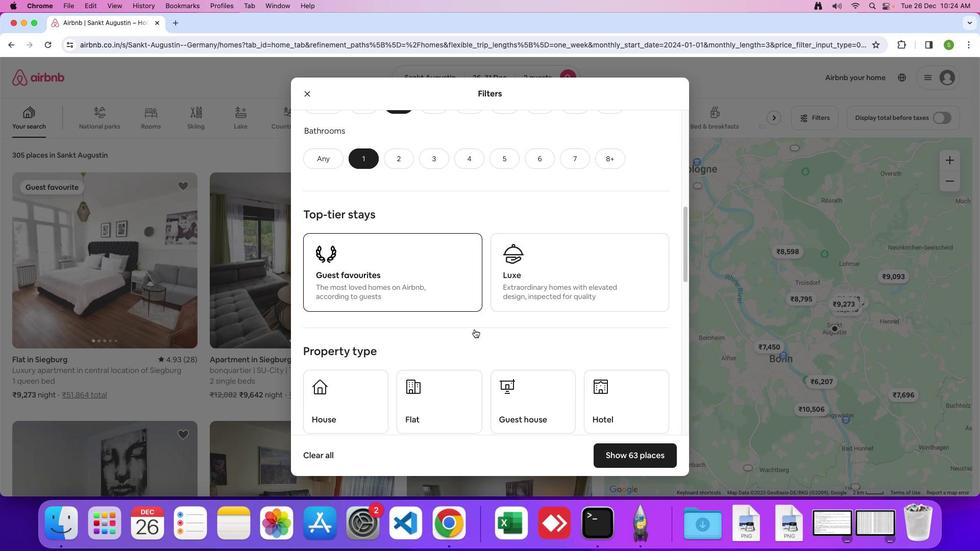 
Action: Mouse moved to (474, 329)
Screenshot: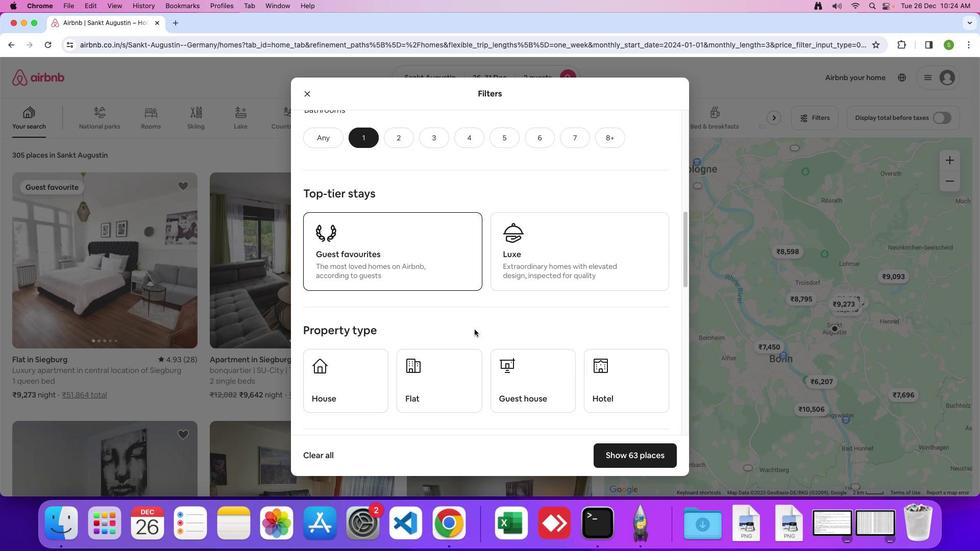 
Action: Mouse scrolled (474, 329) with delta (0, 0)
Screenshot: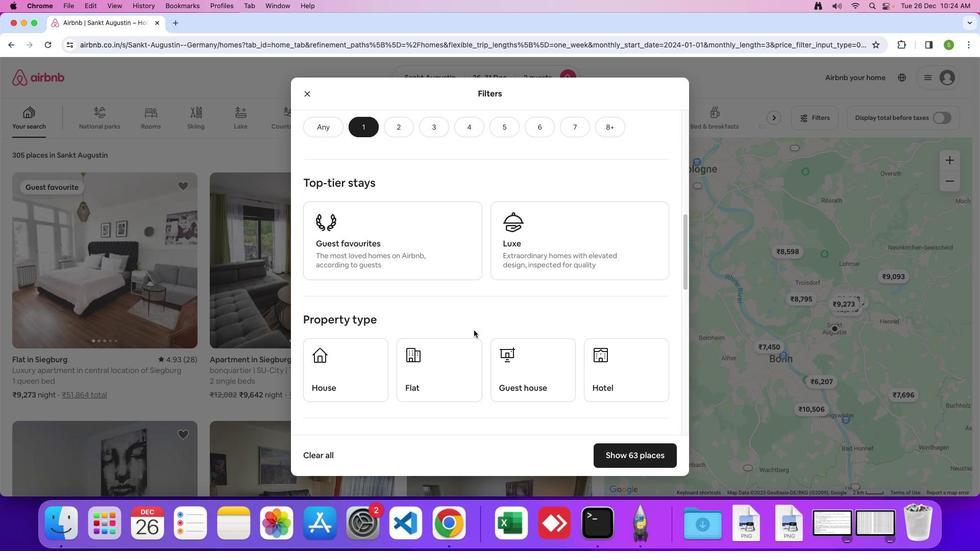 
Action: Mouse moved to (527, 352)
Screenshot: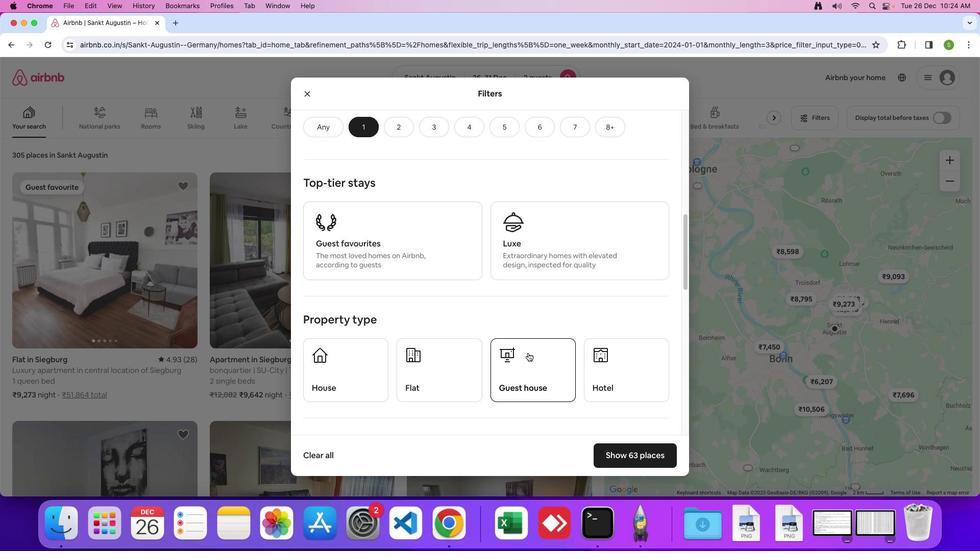 
Action: Mouse pressed left at (527, 352)
Screenshot: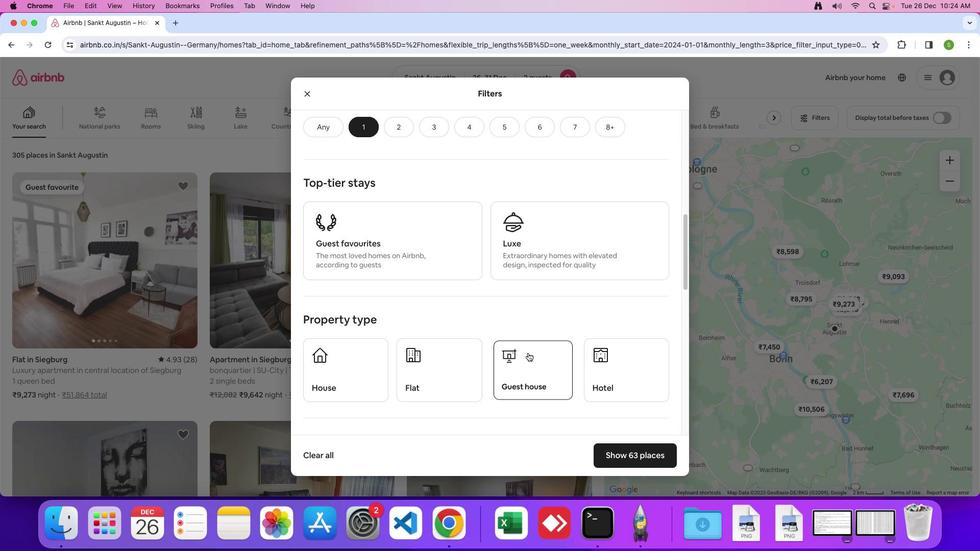 
Action: Mouse moved to (504, 297)
Screenshot: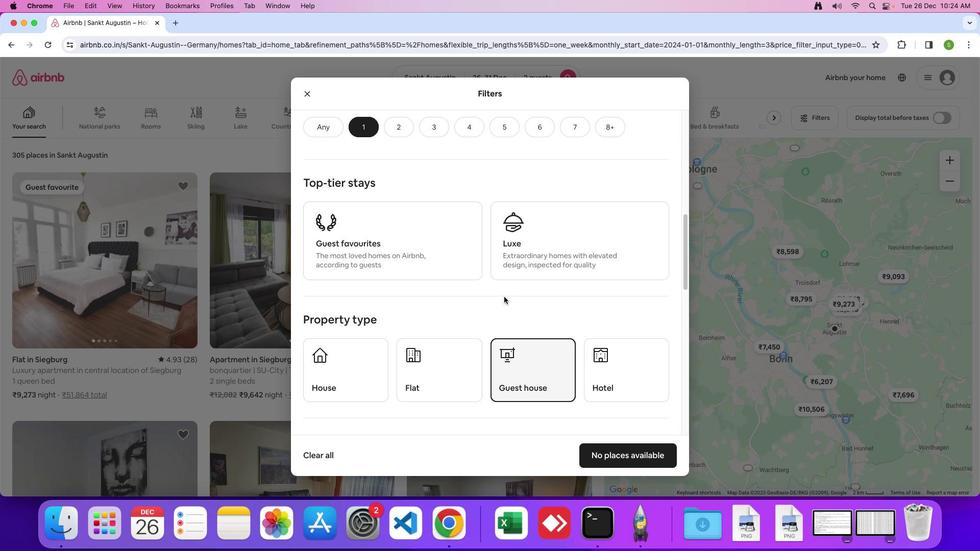 
Action: Mouse scrolled (504, 297) with delta (0, 0)
Screenshot: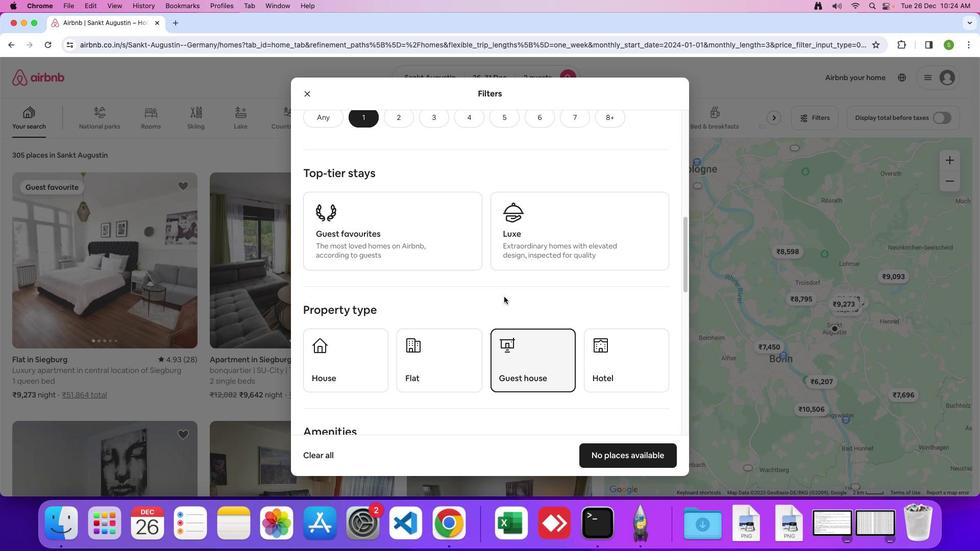 
Action: Mouse scrolled (504, 297) with delta (0, 0)
Screenshot: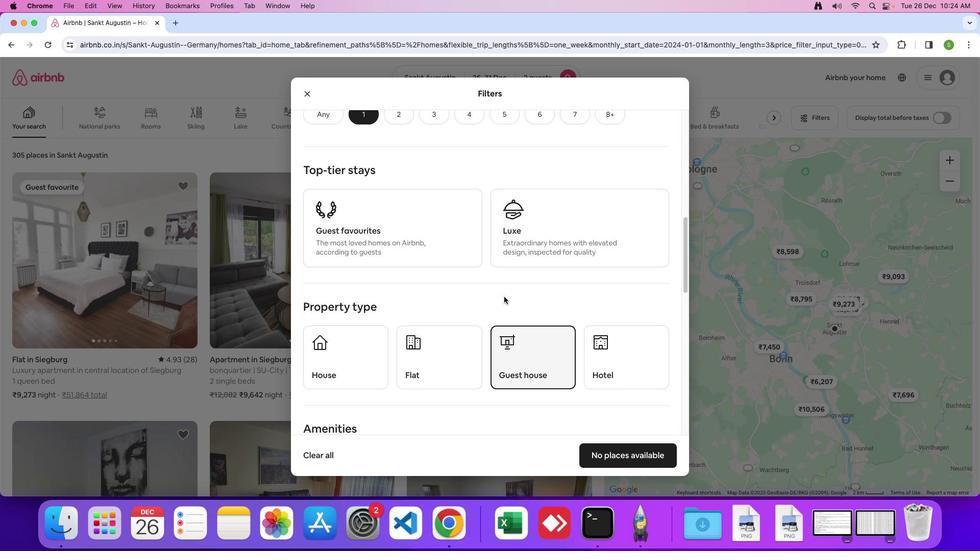 
Action: Mouse moved to (496, 325)
Screenshot: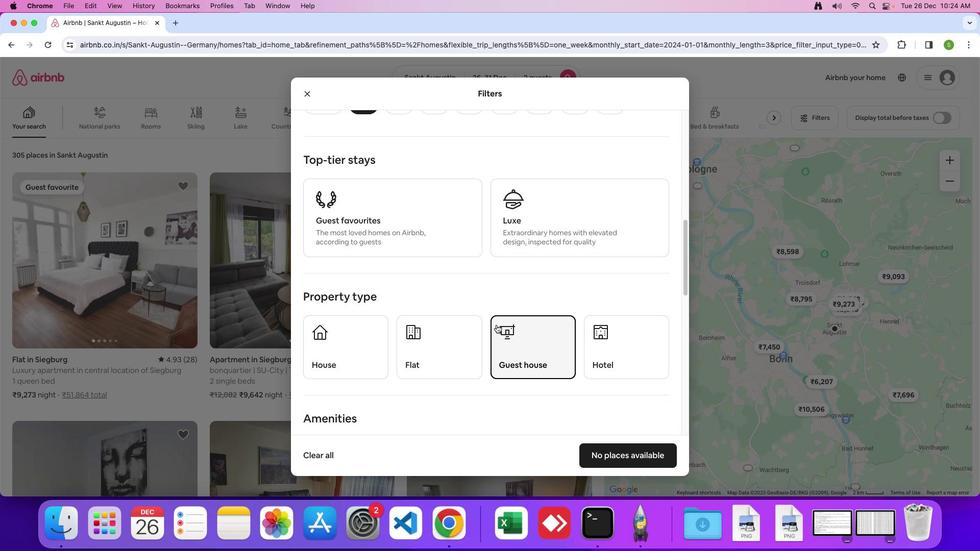 
Action: Mouse scrolled (496, 325) with delta (0, 0)
Screenshot: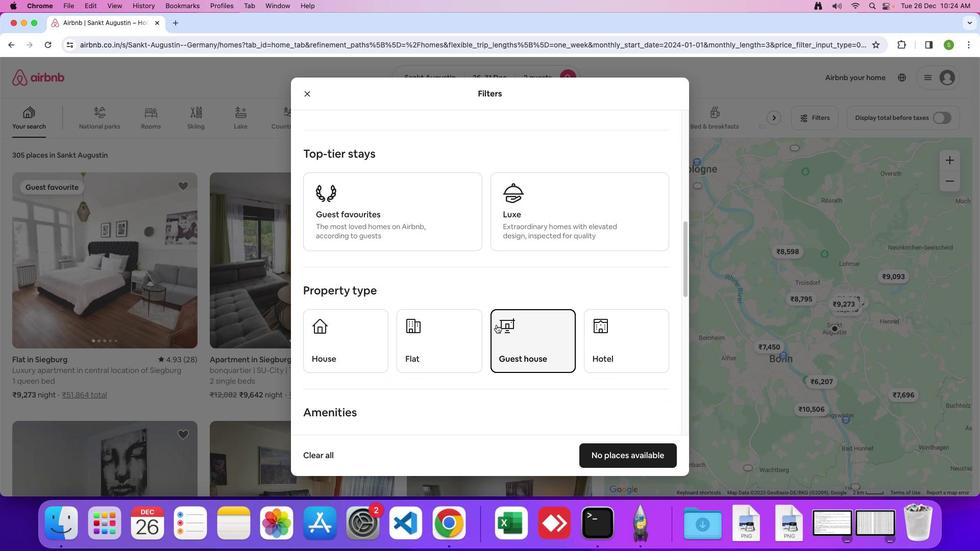 
Action: Mouse scrolled (496, 325) with delta (0, 0)
Screenshot: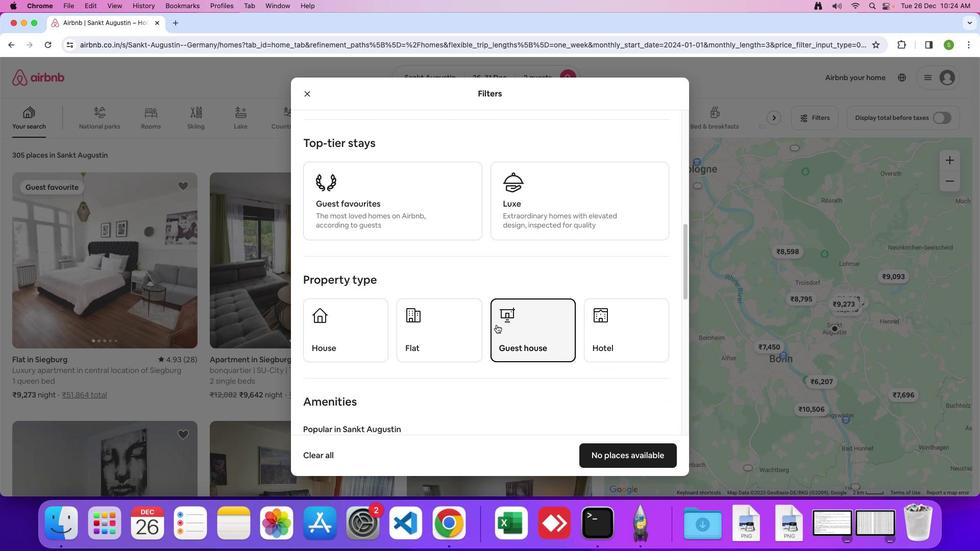 
Action: Mouse scrolled (496, 325) with delta (0, -1)
Screenshot: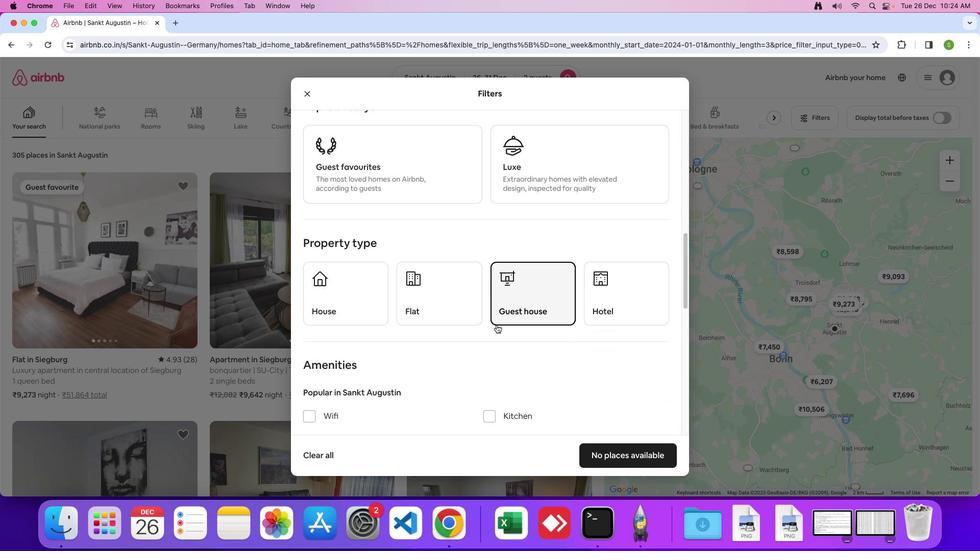 
Action: Mouse moved to (496, 325)
Screenshot: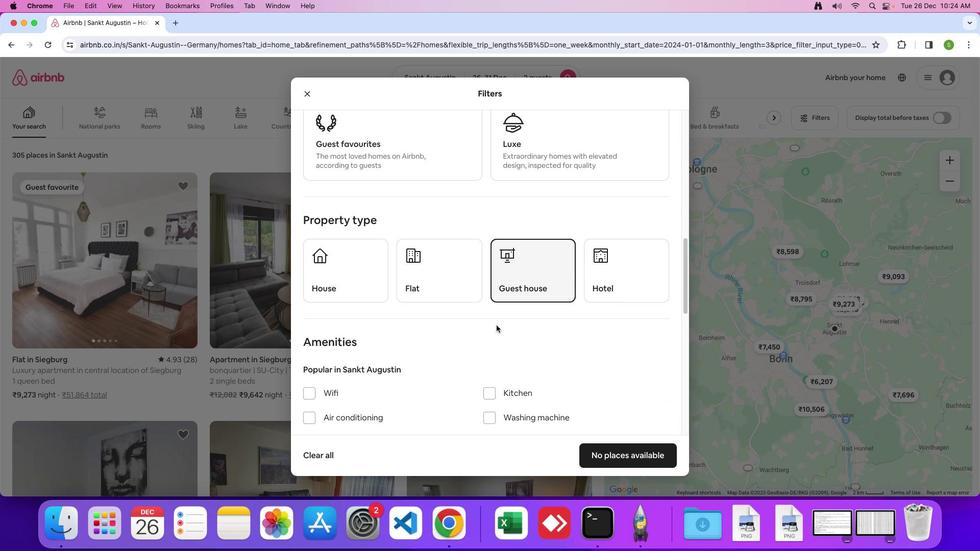 
Action: Mouse scrolled (496, 325) with delta (0, 0)
Screenshot: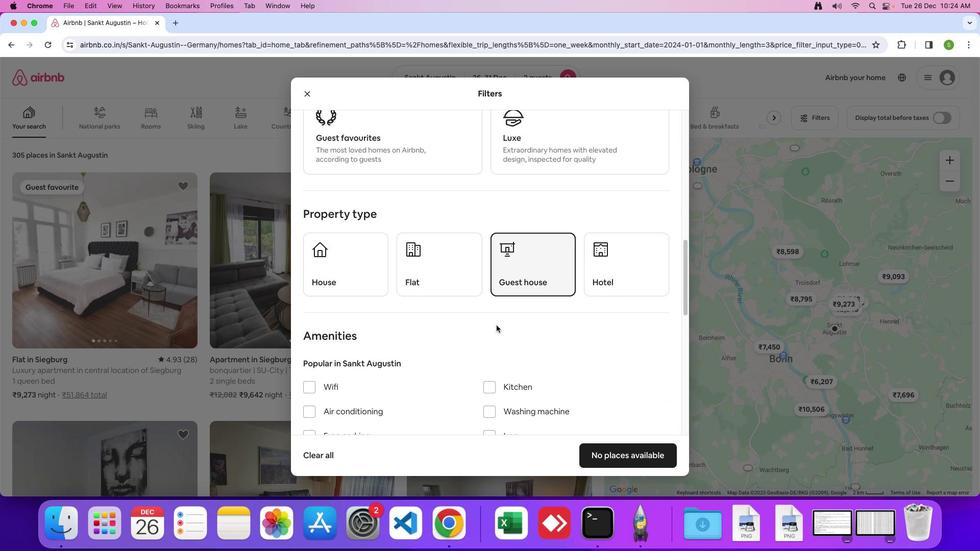
Action: Mouse scrolled (496, 325) with delta (0, 0)
Screenshot: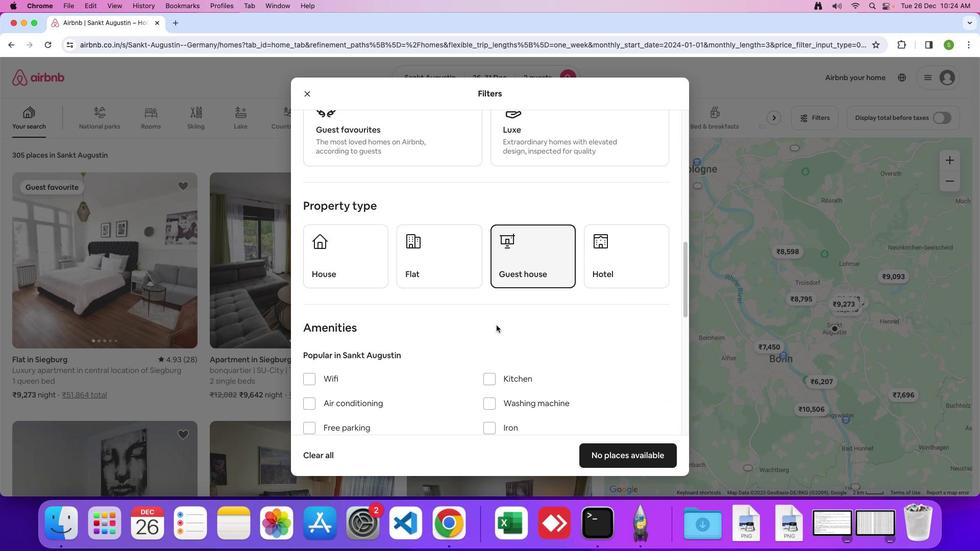 
Action: Mouse scrolled (496, 325) with delta (0, -1)
Screenshot: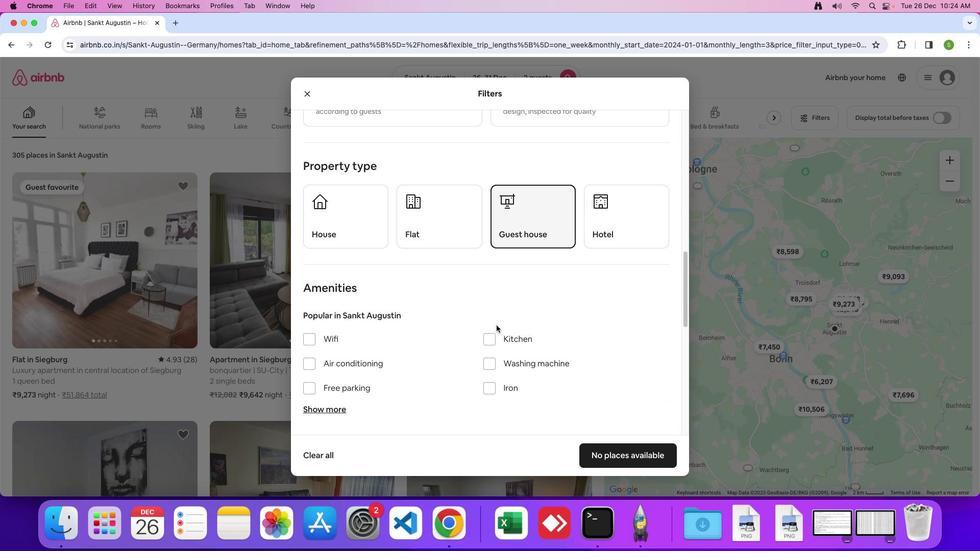 
Action: Mouse moved to (309, 326)
Screenshot: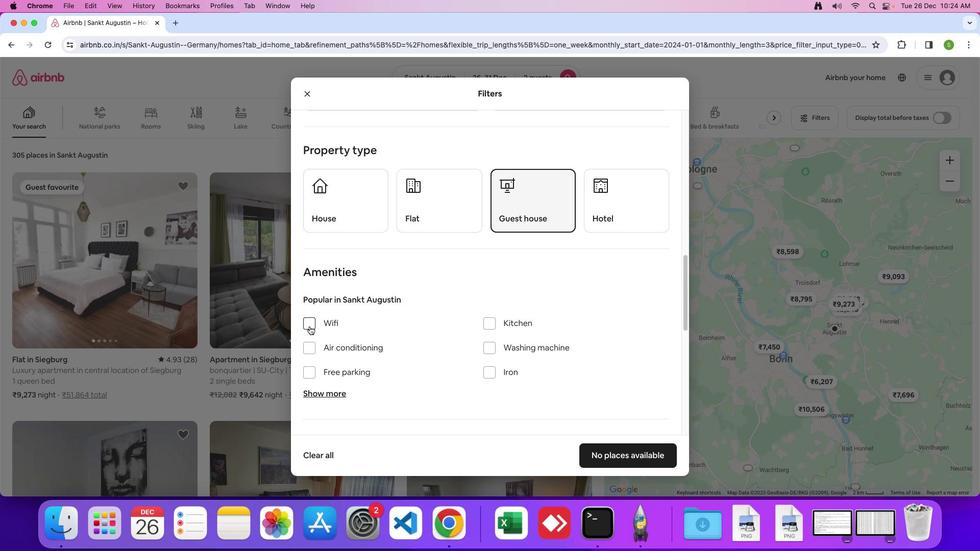 
Action: Mouse pressed left at (309, 326)
Screenshot: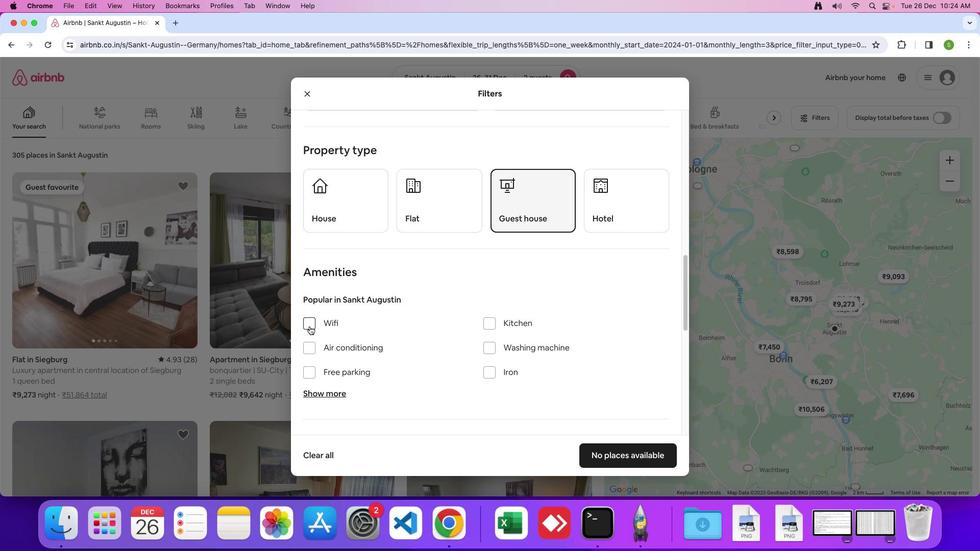
Action: Mouse moved to (459, 329)
Screenshot: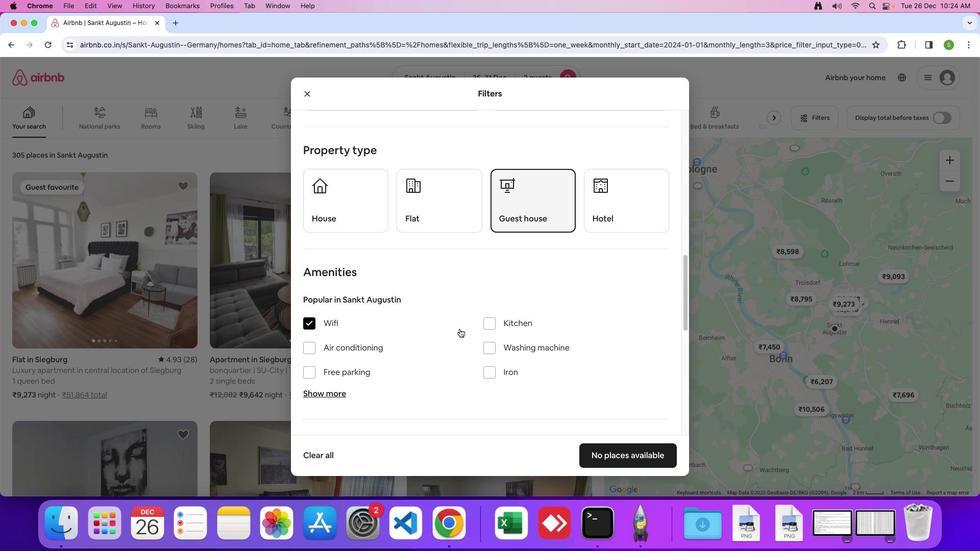 
Action: Mouse scrolled (459, 329) with delta (0, 0)
Screenshot: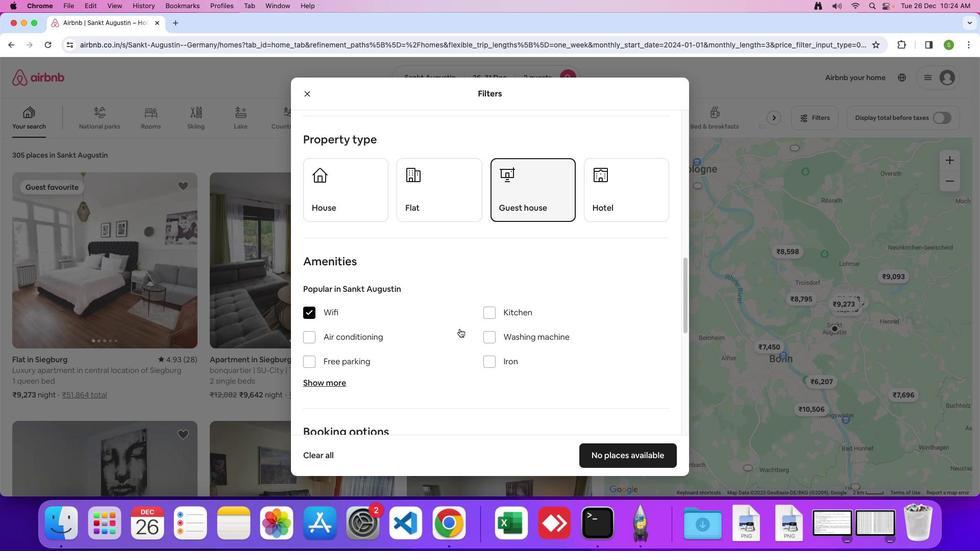 
Action: Mouse scrolled (459, 329) with delta (0, 0)
Screenshot: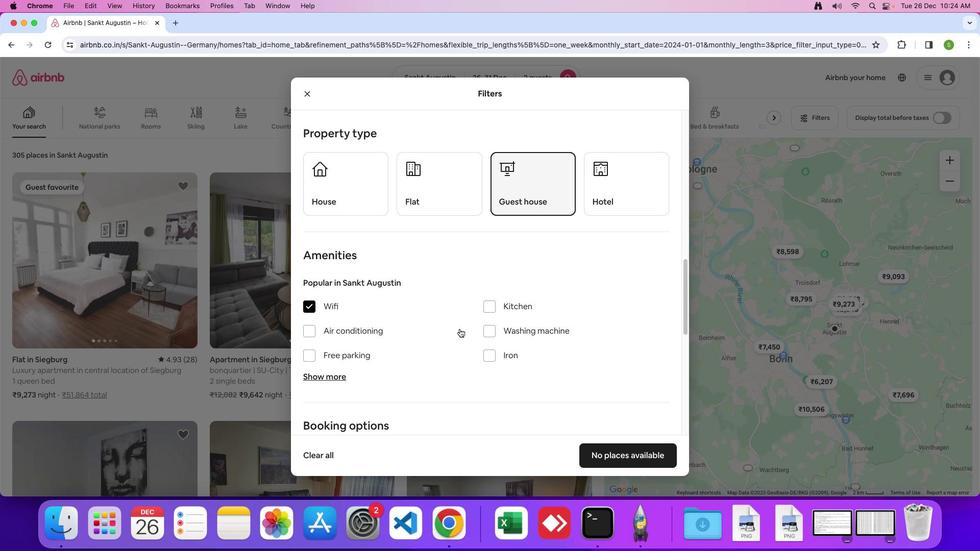 
Action: Mouse scrolled (459, 329) with delta (0, -1)
Screenshot: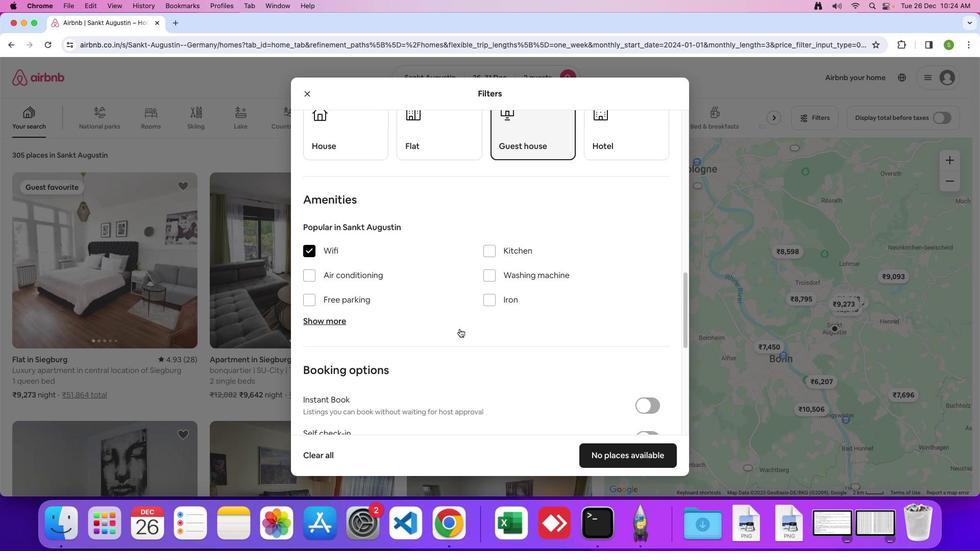 
Action: Mouse scrolled (459, 329) with delta (0, 0)
Screenshot: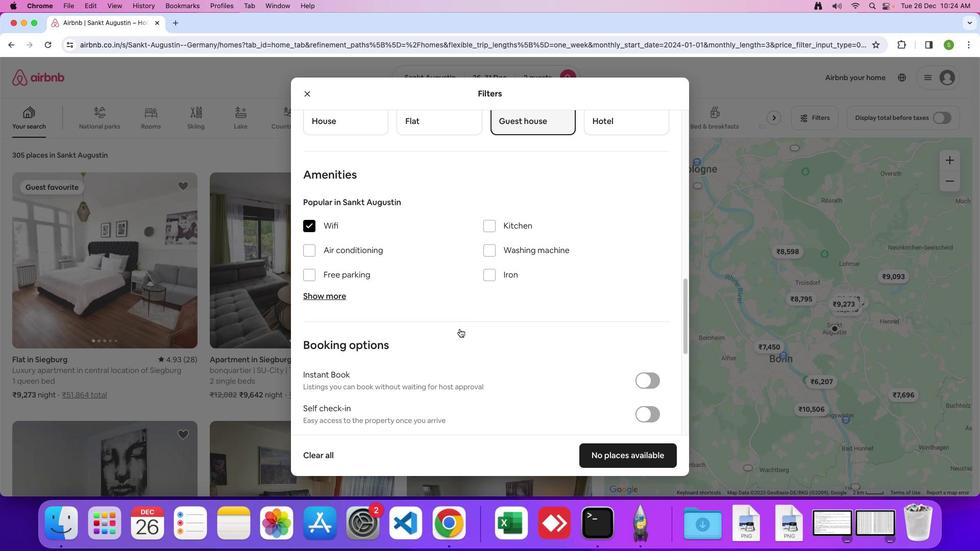 
Action: Mouse scrolled (459, 329) with delta (0, 0)
Screenshot: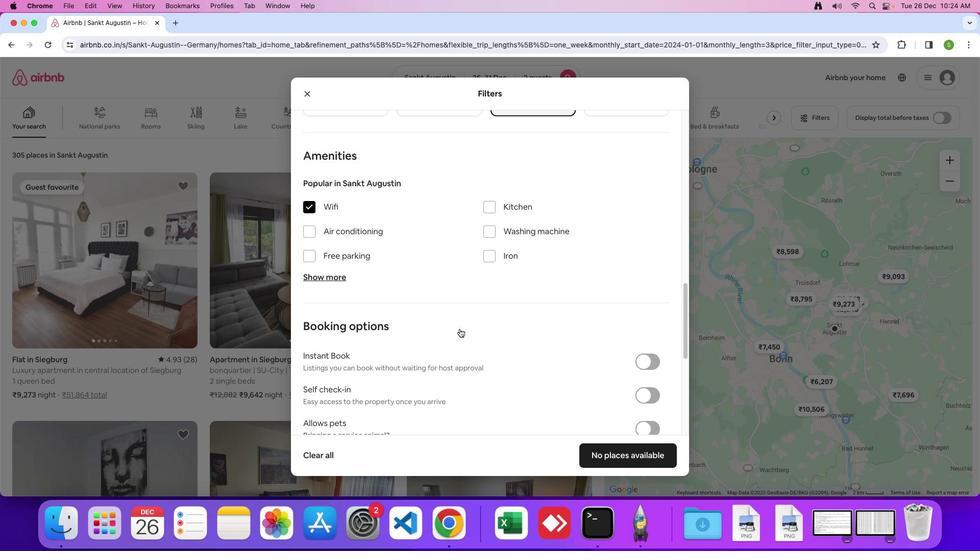 
Action: Mouse scrolled (459, 329) with delta (0, -1)
Screenshot: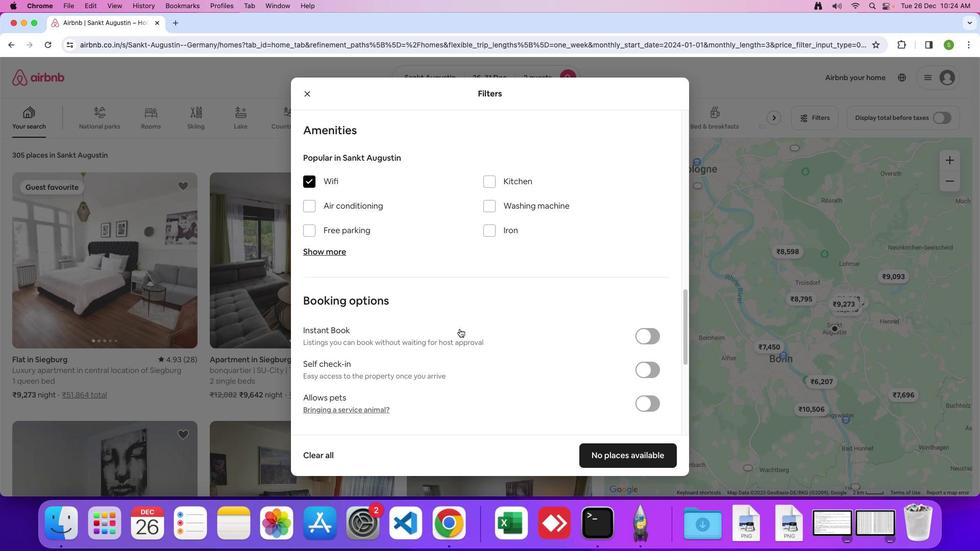 
Action: Mouse scrolled (459, 329) with delta (0, 0)
Screenshot: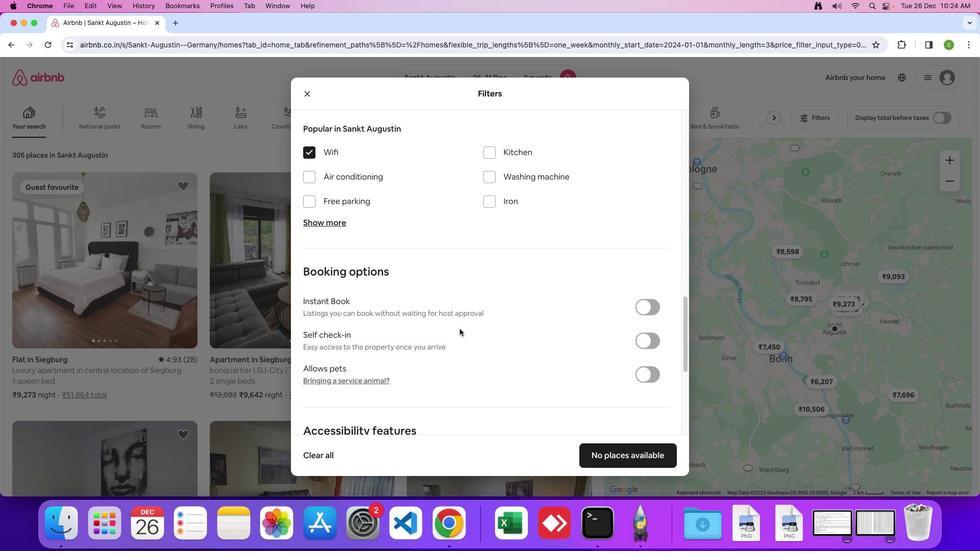 
Action: Mouse scrolled (459, 329) with delta (0, 0)
Screenshot: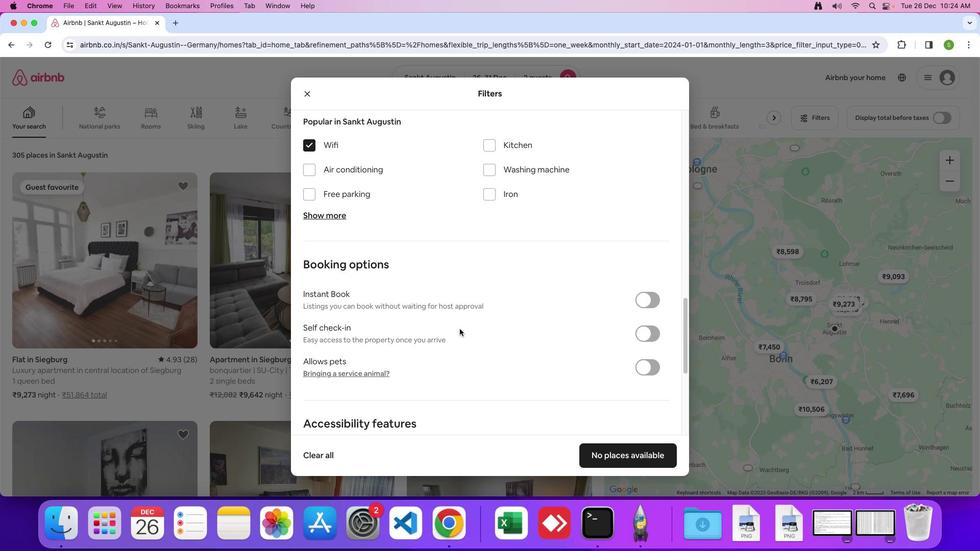 
Action: Mouse moved to (460, 328)
Screenshot: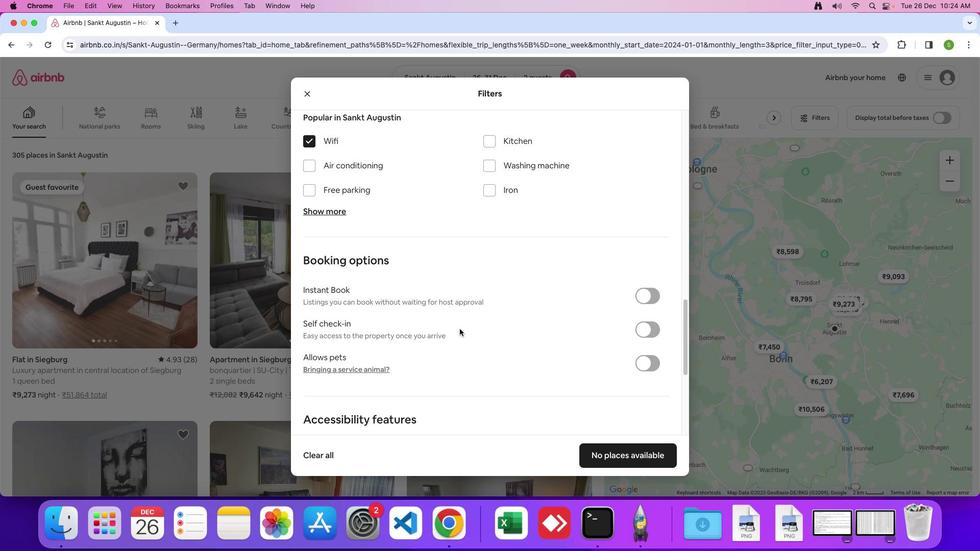 
Action: Mouse scrolled (460, 328) with delta (0, 0)
Screenshot: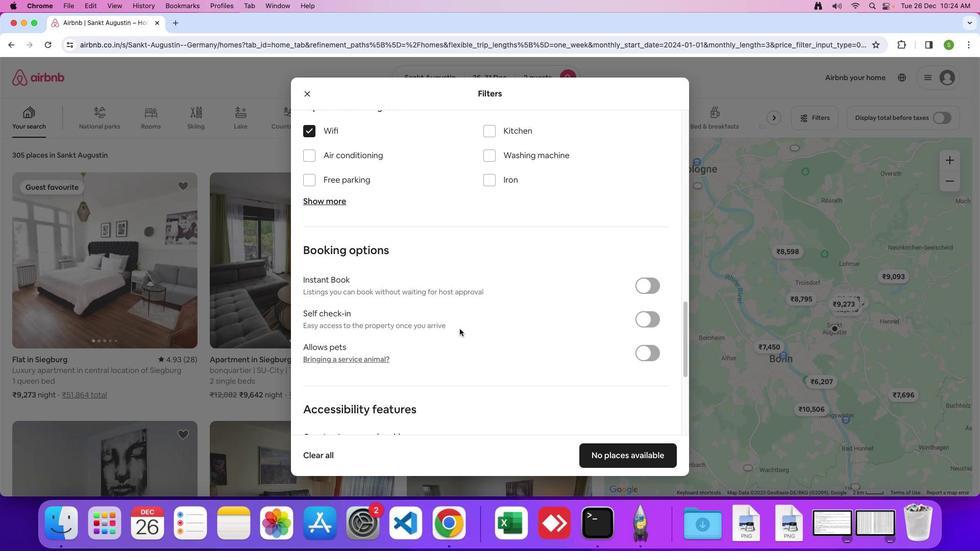 
Action: Mouse scrolled (460, 328) with delta (0, 0)
Screenshot: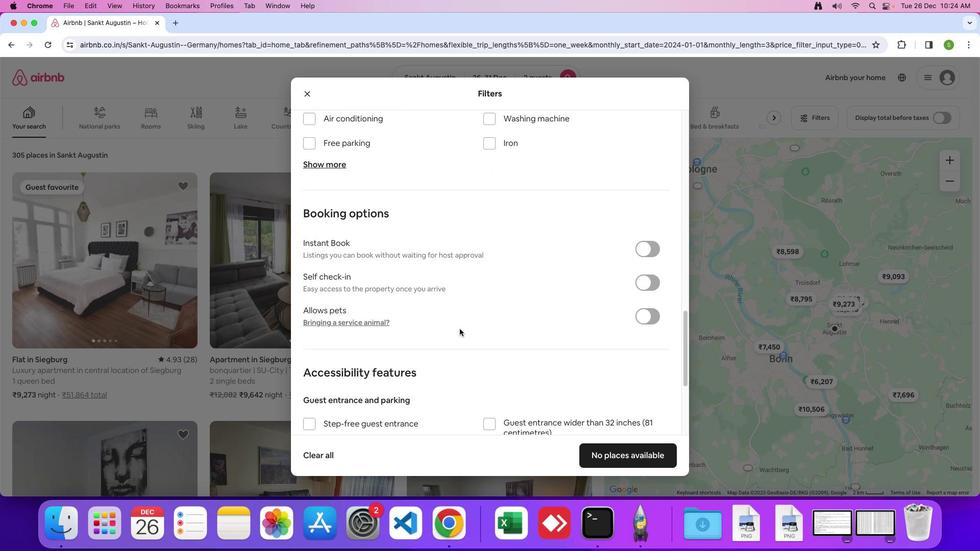
Action: Mouse scrolled (460, 328) with delta (0, -1)
Screenshot: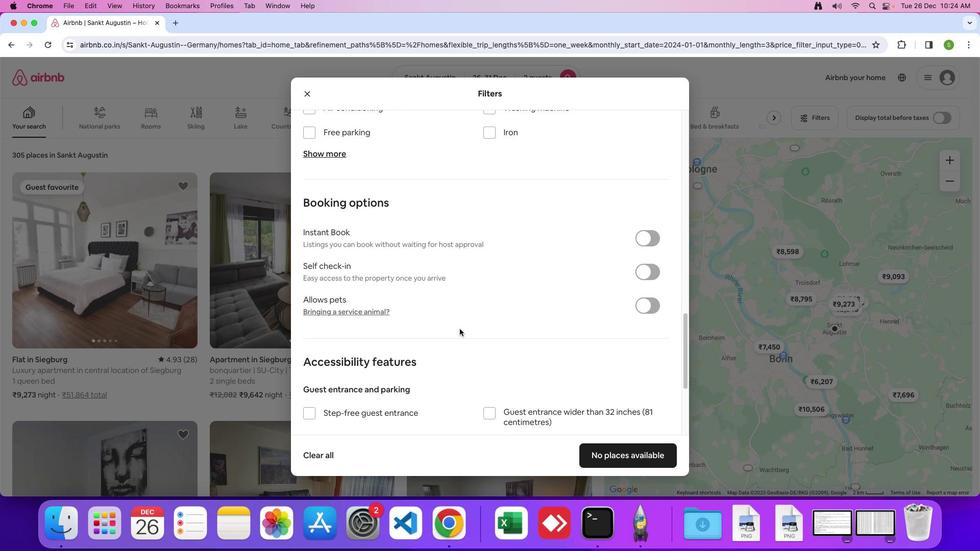 
Action: Mouse scrolled (460, 328) with delta (0, 0)
Screenshot: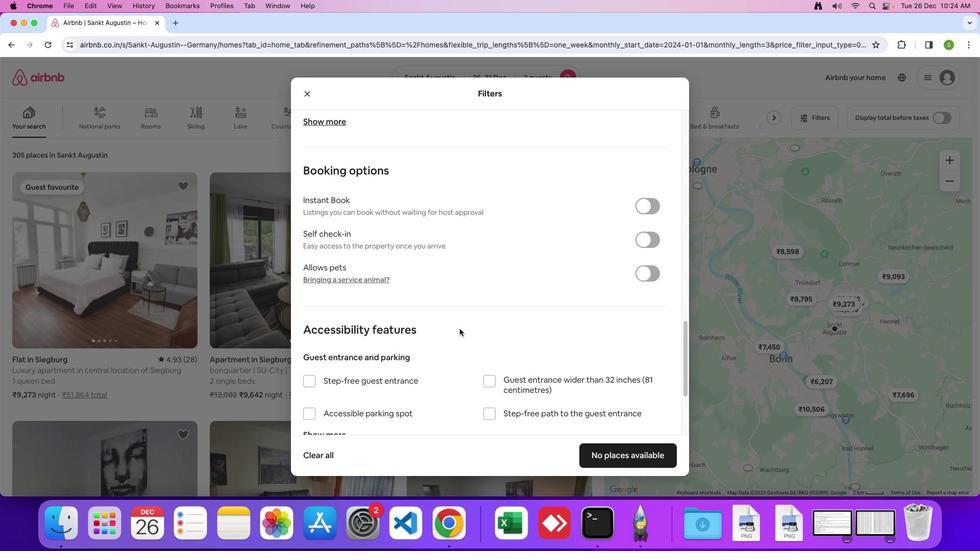 
Action: Mouse scrolled (460, 328) with delta (0, 0)
Screenshot: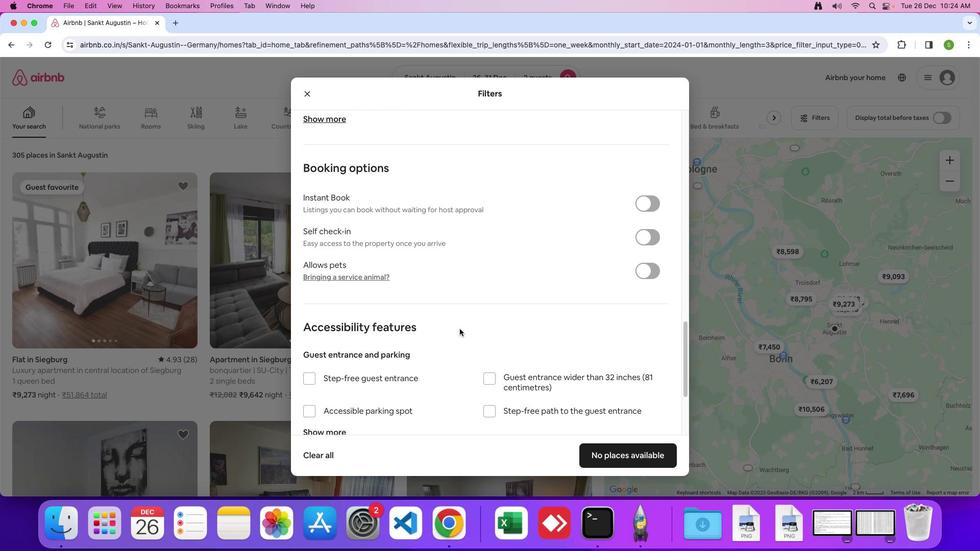 
Action: Mouse scrolled (460, 328) with delta (0, 0)
Screenshot: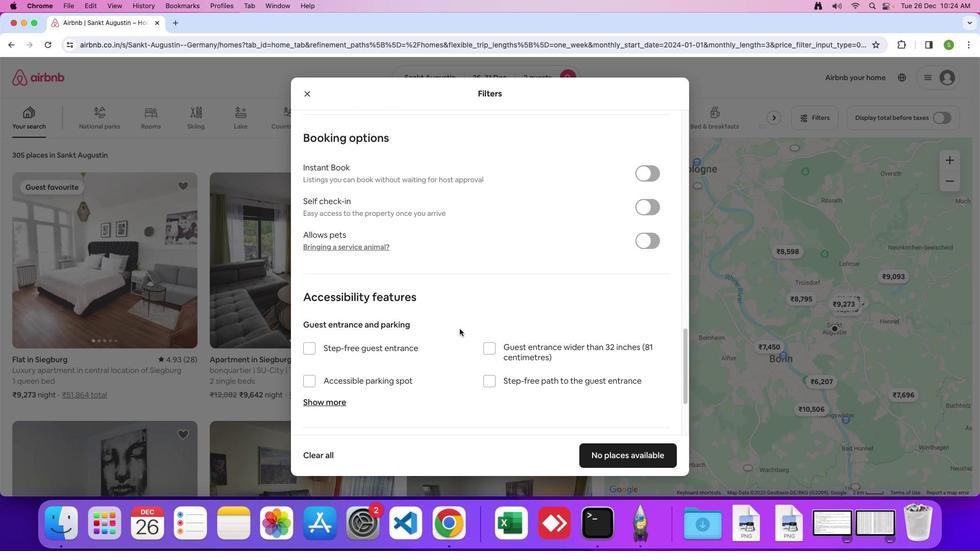 
Action: Mouse scrolled (460, 328) with delta (0, 0)
Screenshot: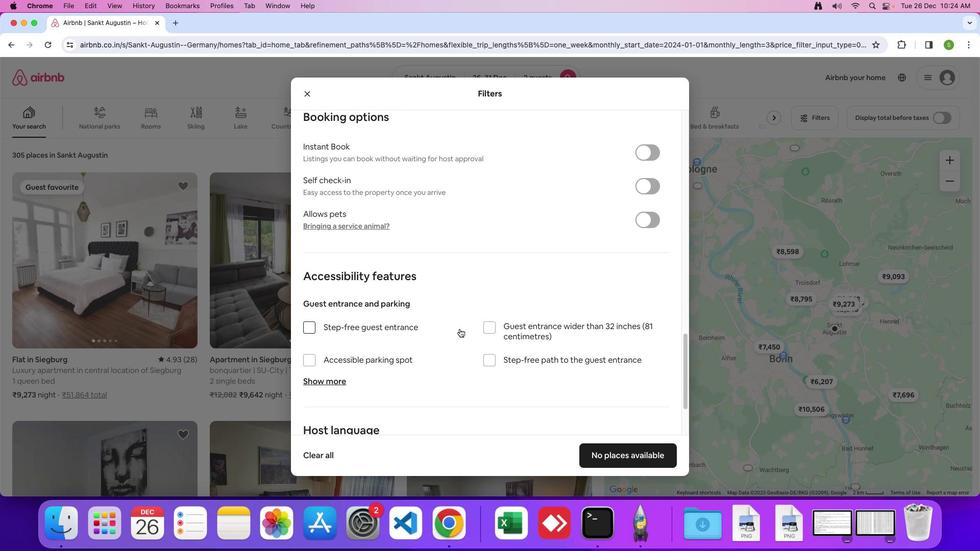 
Action: Mouse scrolled (460, 328) with delta (0, 0)
Screenshot: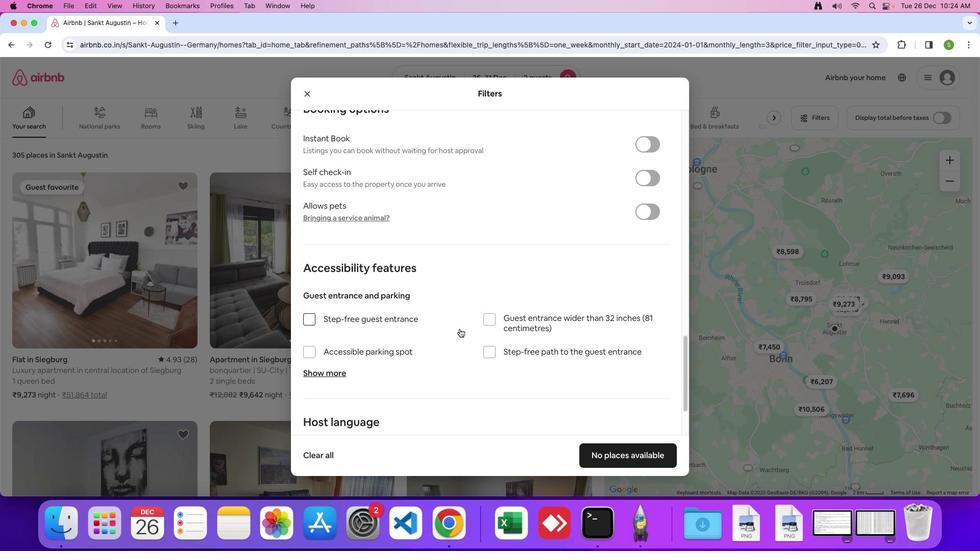 
Action: Mouse scrolled (460, 328) with delta (0, 0)
Screenshot: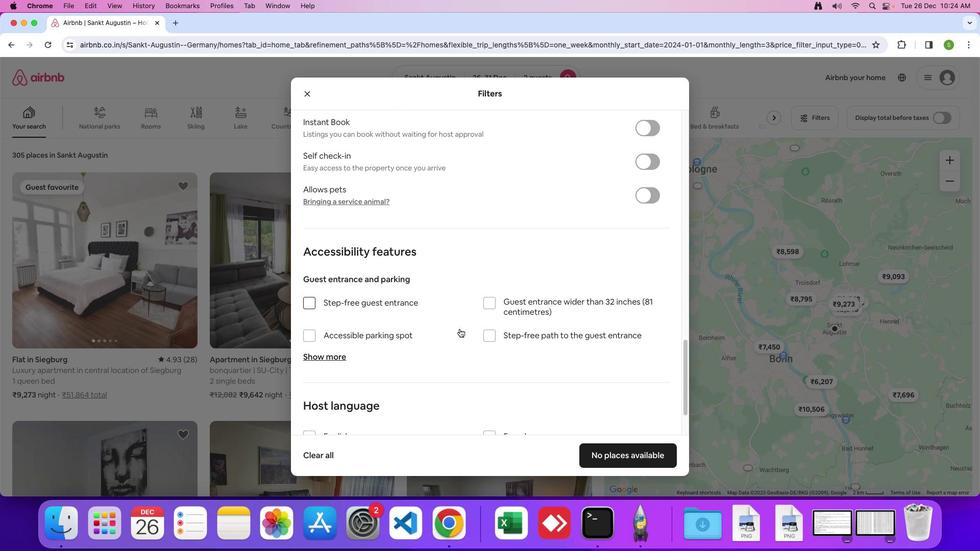 
Action: Mouse scrolled (460, 328) with delta (0, 0)
Screenshot: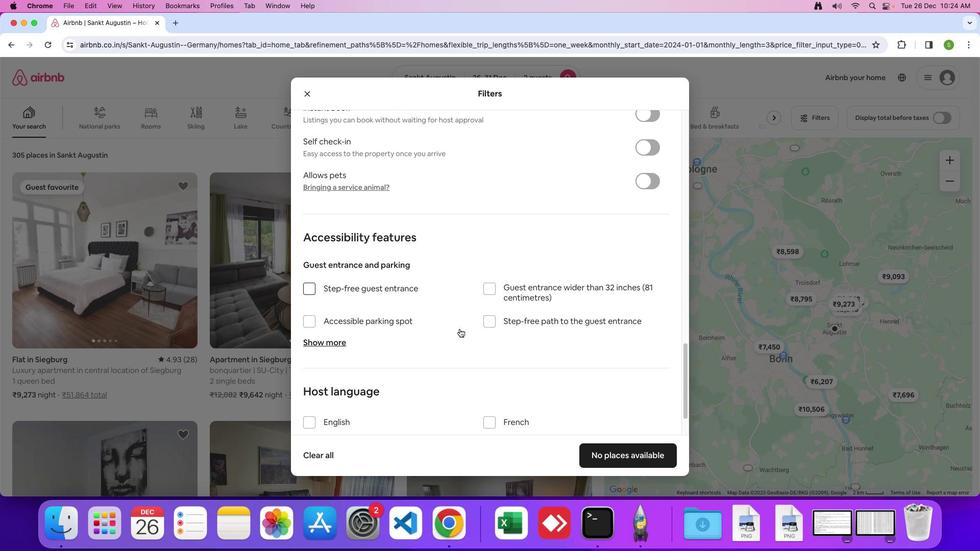 
Action: Mouse scrolled (460, 328) with delta (0, -1)
Screenshot: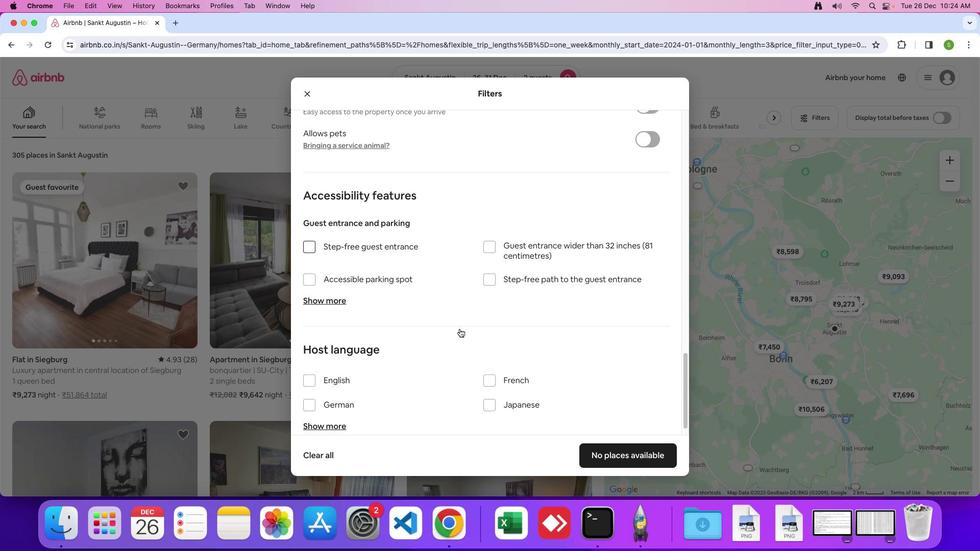 
Action: Mouse scrolled (460, 328) with delta (0, 0)
Screenshot: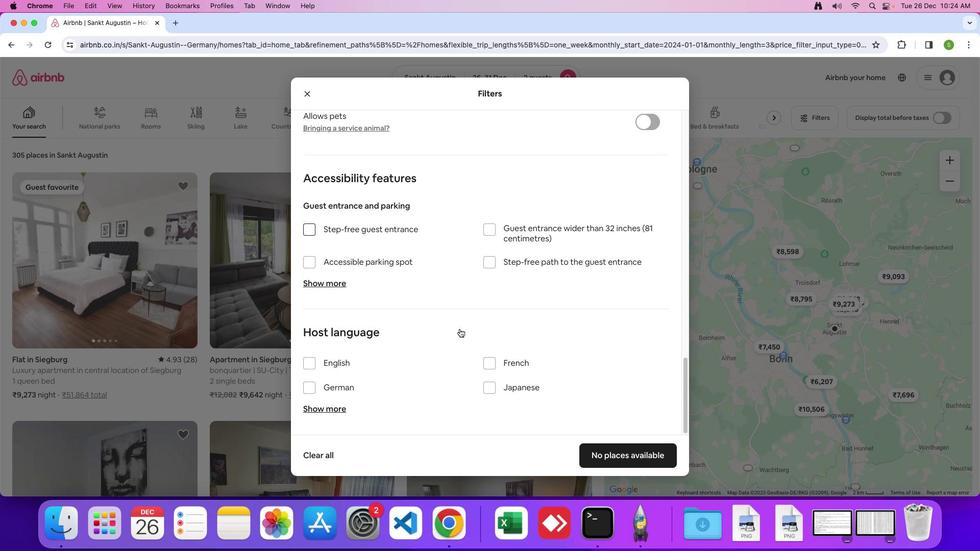 
Action: Mouse scrolled (460, 328) with delta (0, 0)
Screenshot: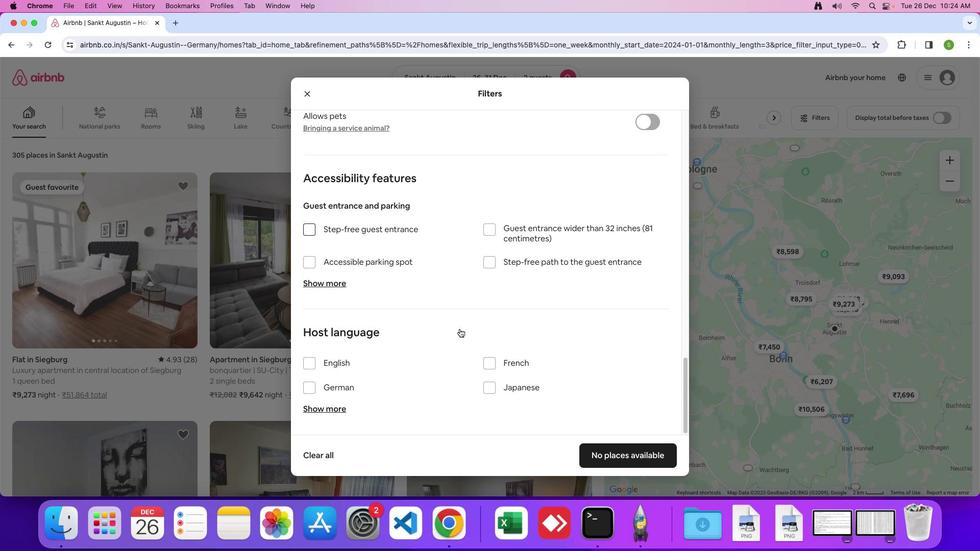 
Action: Mouse scrolled (460, 328) with delta (0, -1)
Screenshot: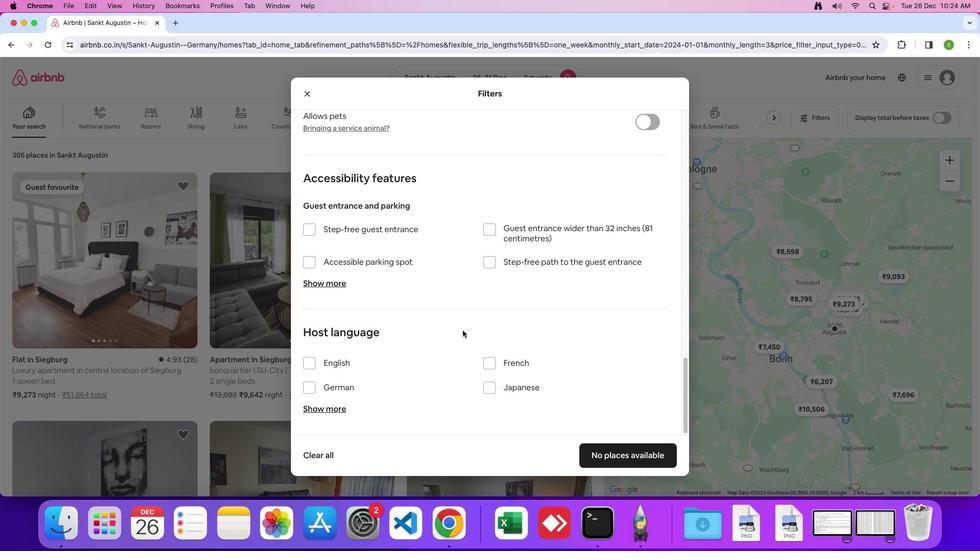 
Action: Mouse moved to (626, 450)
Screenshot: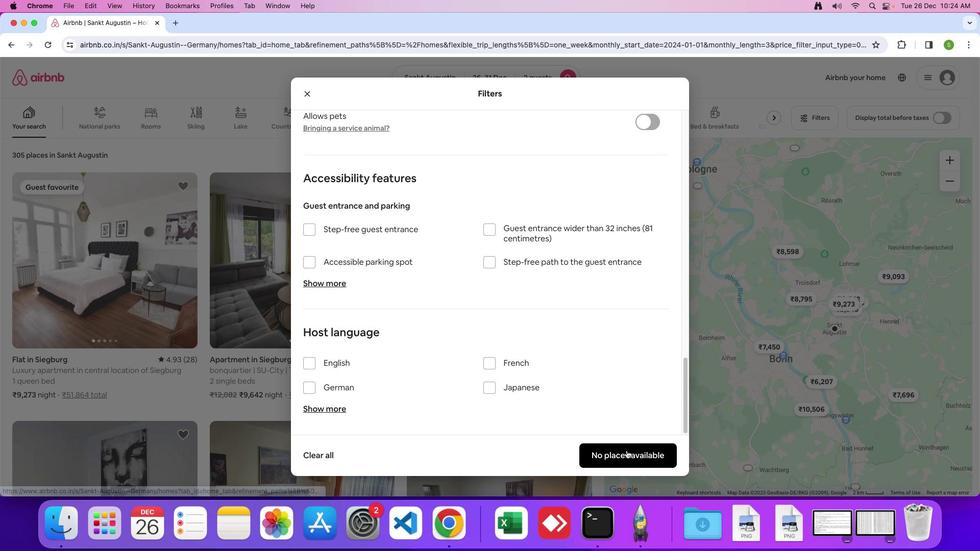 
Action: Mouse pressed left at (626, 450)
Screenshot: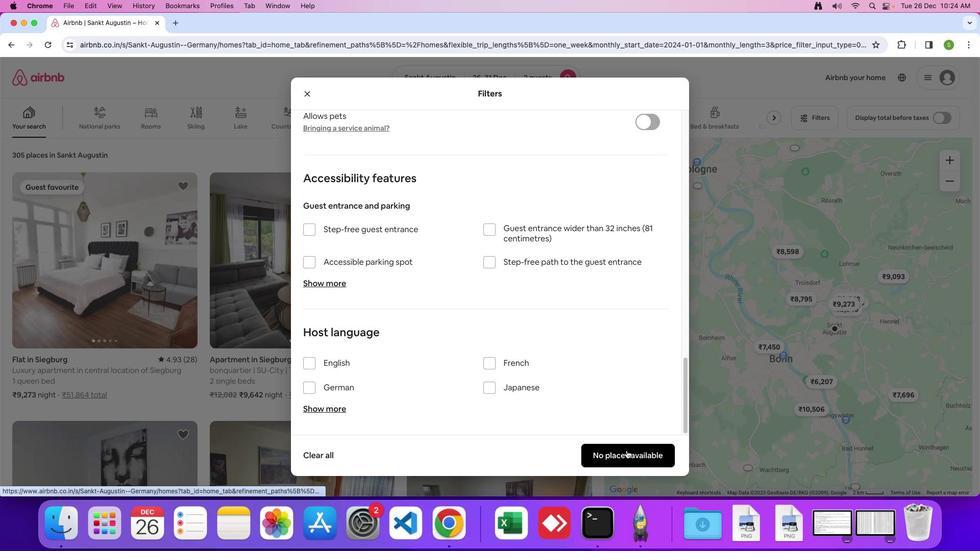 
Action: Mouse moved to (472, 316)
Screenshot: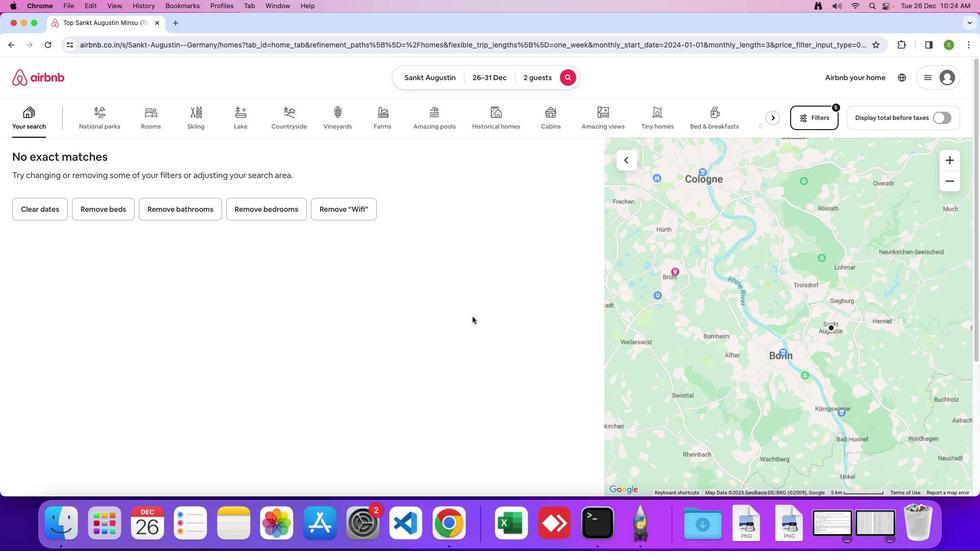 
